 Task: Look for Airbnb properties in ShchÃÂ«kino, Russia from 21th December, 2023 to 25th December, 2023 for 2 adults. Place can be private room with 1  bedroom having 2 beds and 1 bathroom. Property type can be hotel.
Action: Mouse moved to (410, 109)
Screenshot: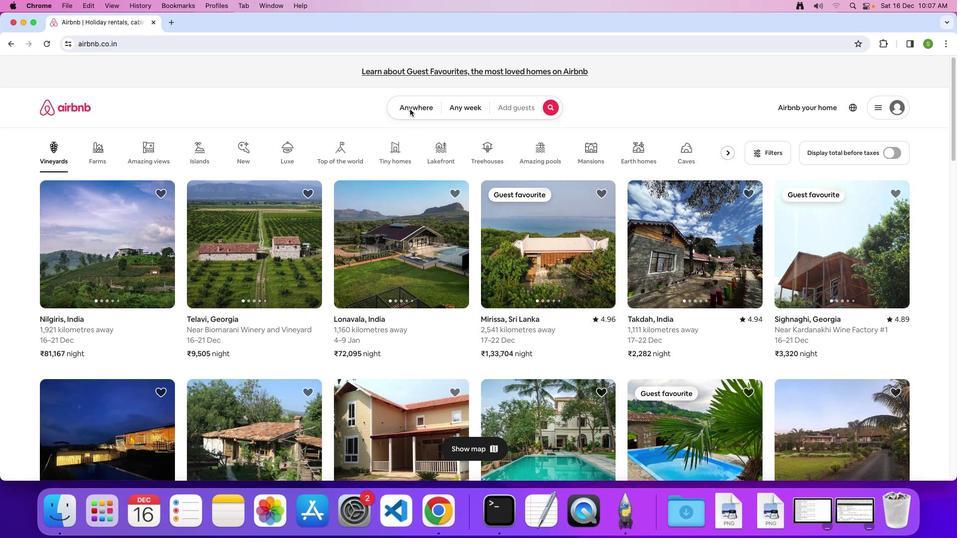 
Action: Mouse pressed left at (410, 109)
Screenshot: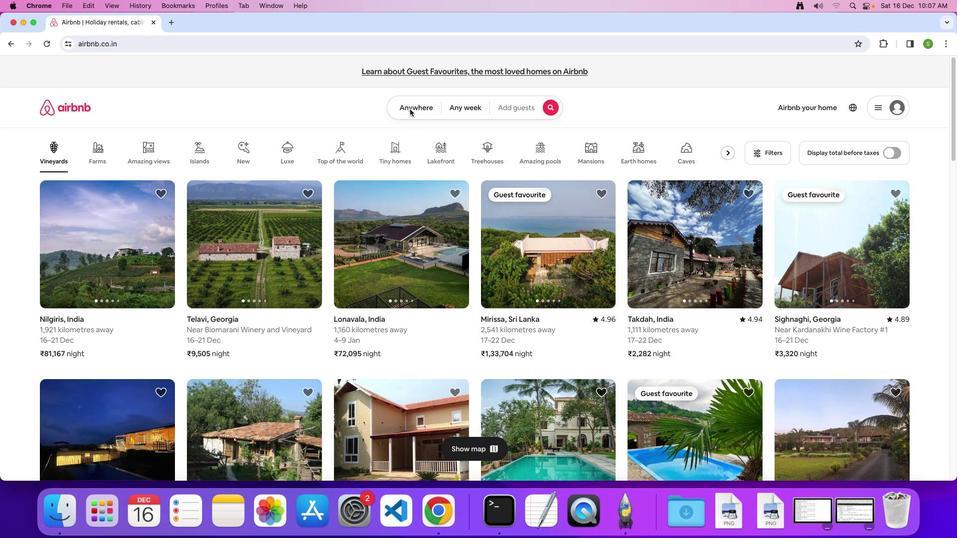 
Action: Mouse moved to (410, 108)
Screenshot: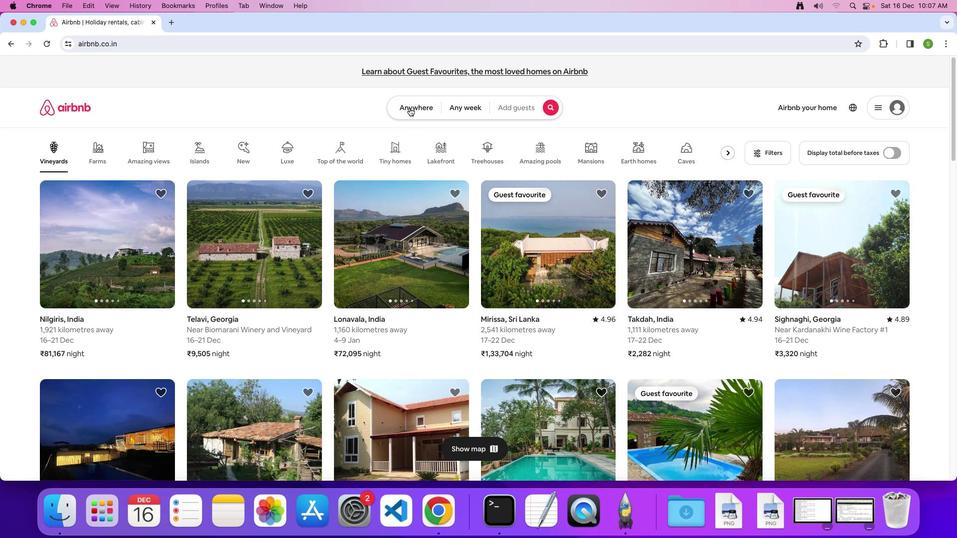 
Action: Mouse pressed left at (410, 108)
Screenshot: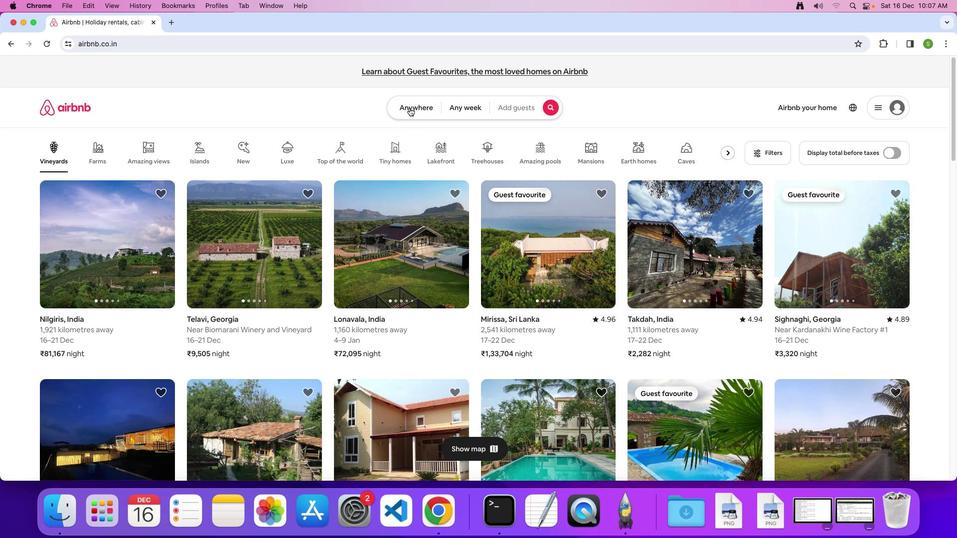 
Action: Mouse moved to (362, 136)
Screenshot: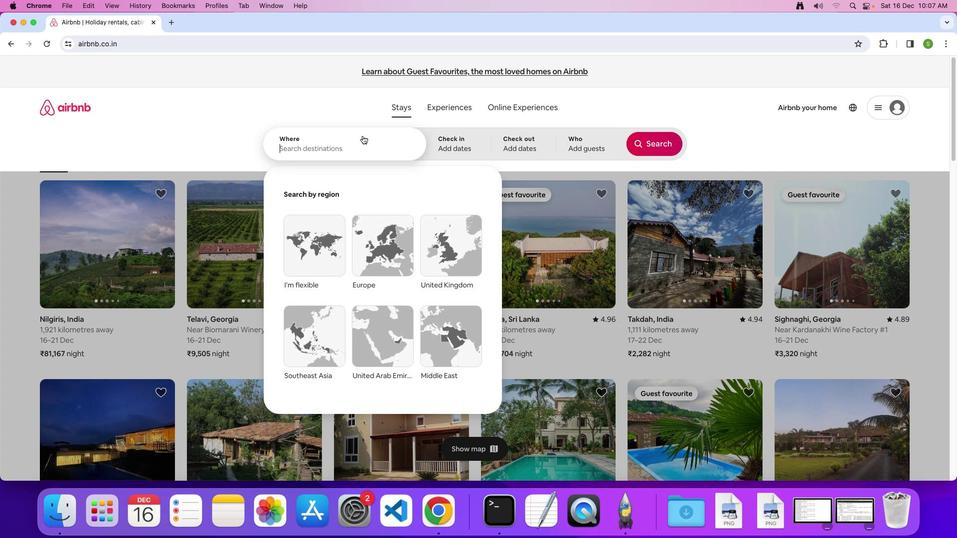 
Action: Mouse pressed left at (362, 136)
Screenshot: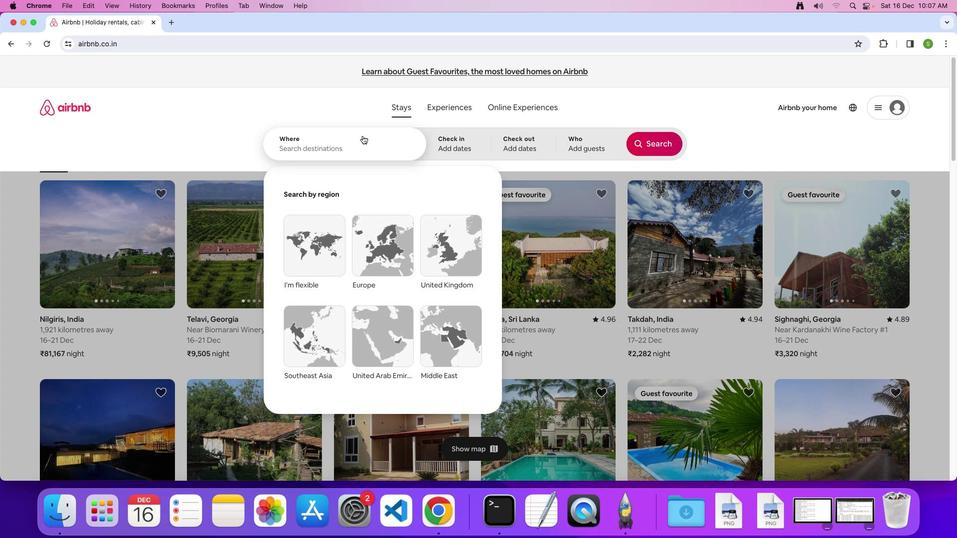 
Action: Key pressed 'S'Key.caps_lock'h''c''h'Key.shift'A'Key.shift_r'<''<'Key.shift'k''i''n''o'','Key.spaceKey.shift'R''u''s''i''i'Key.backspaceKey.backspace's''i''a'Key.enter
Screenshot: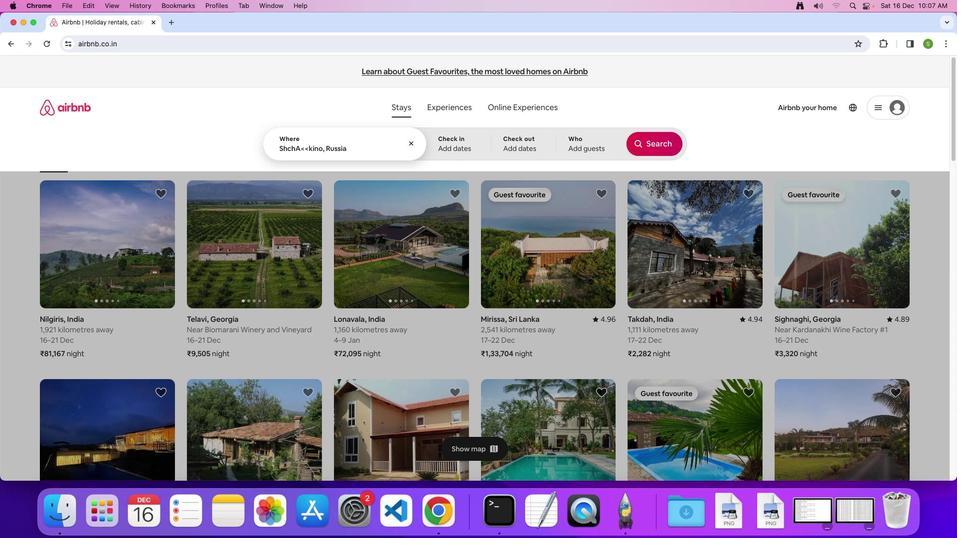 
Action: Mouse moved to (394, 340)
Screenshot: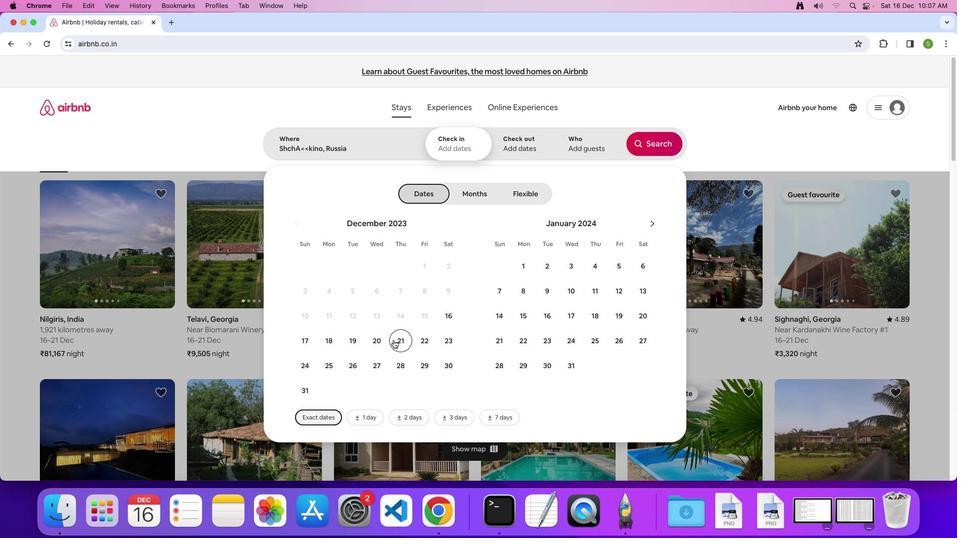 
Action: Mouse pressed left at (394, 340)
Screenshot: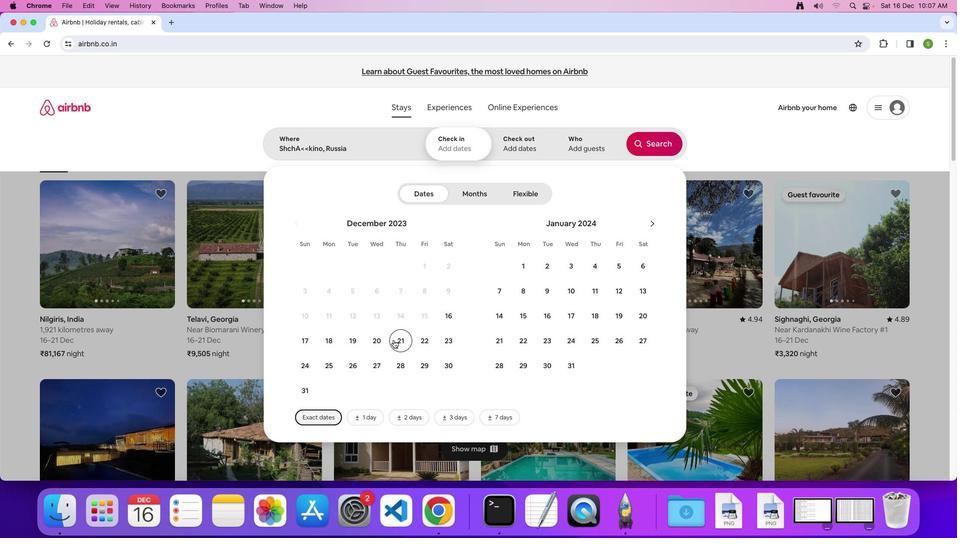 
Action: Mouse moved to (329, 364)
Screenshot: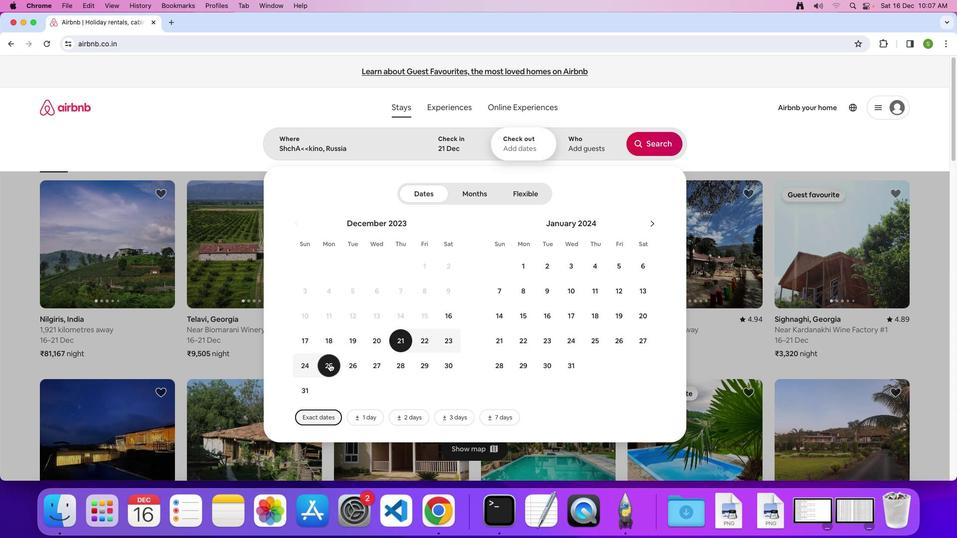 
Action: Mouse pressed left at (329, 364)
Screenshot: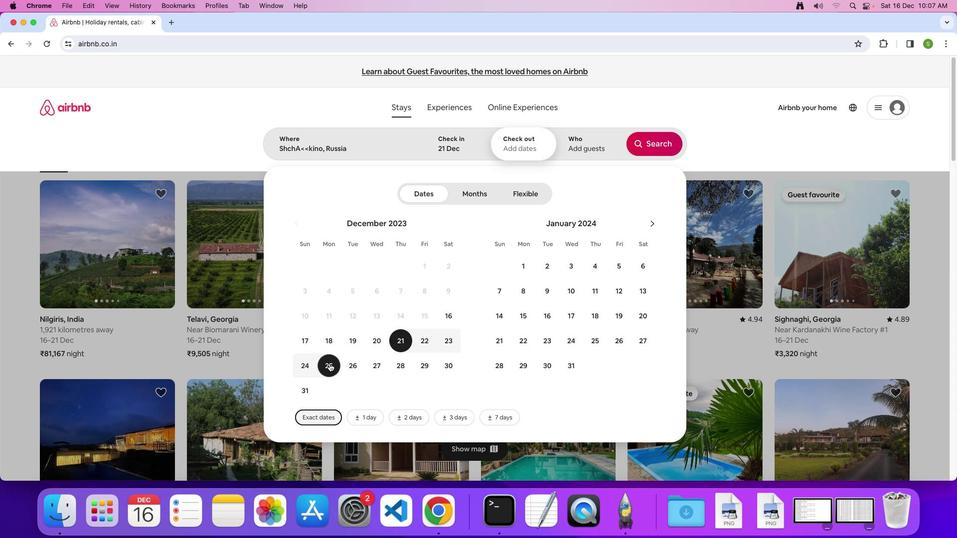 
Action: Mouse moved to (590, 147)
Screenshot: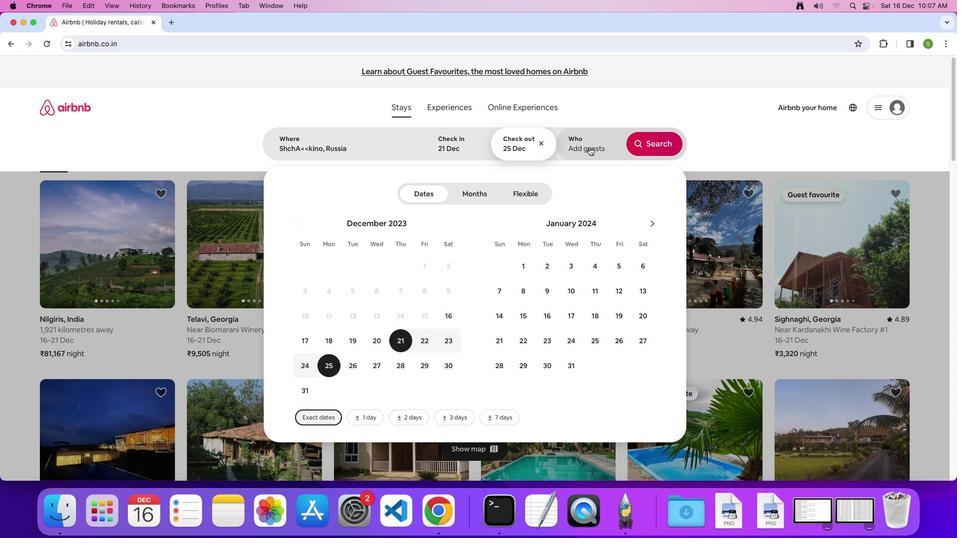 
Action: Mouse pressed left at (590, 147)
Screenshot: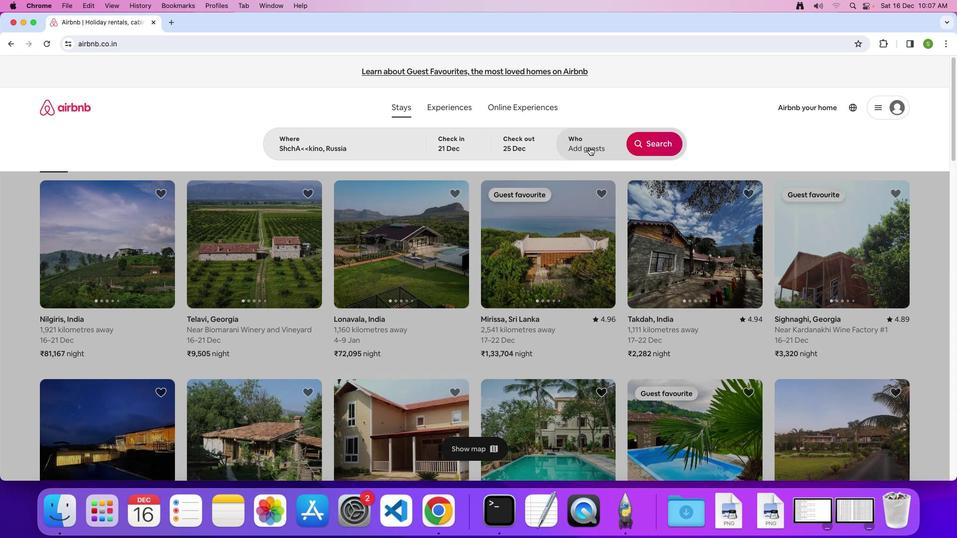 
Action: Mouse moved to (657, 193)
Screenshot: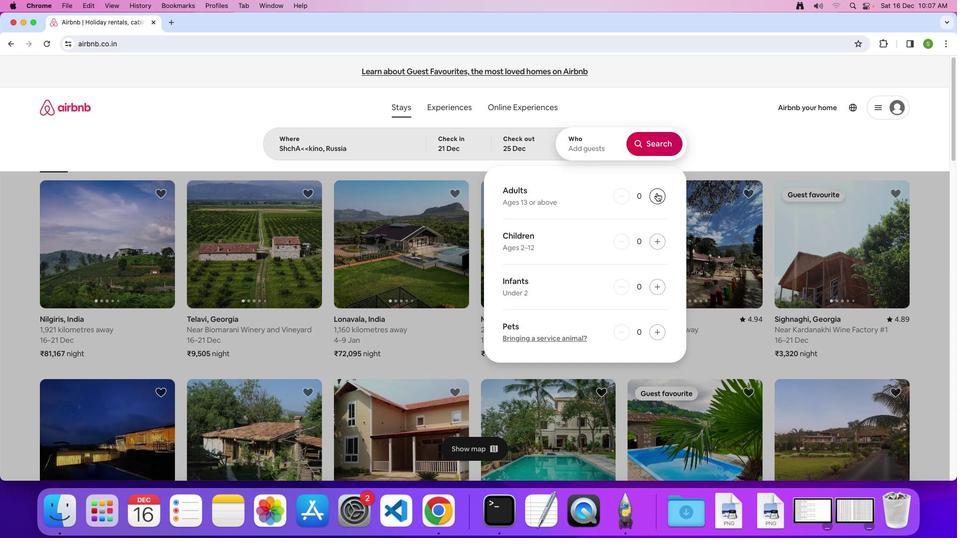 
Action: Mouse pressed left at (657, 193)
Screenshot: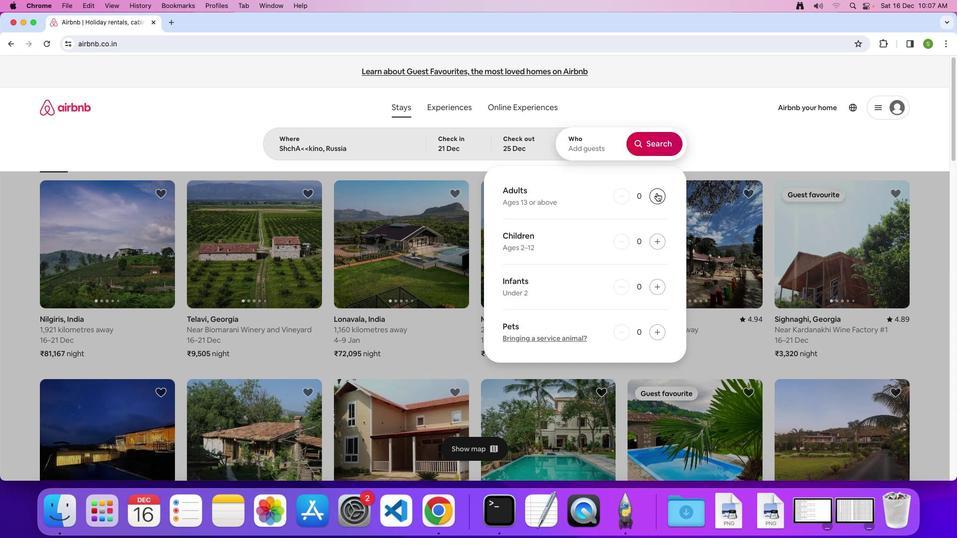 
Action: Mouse pressed left at (657, 193)
Screenshot: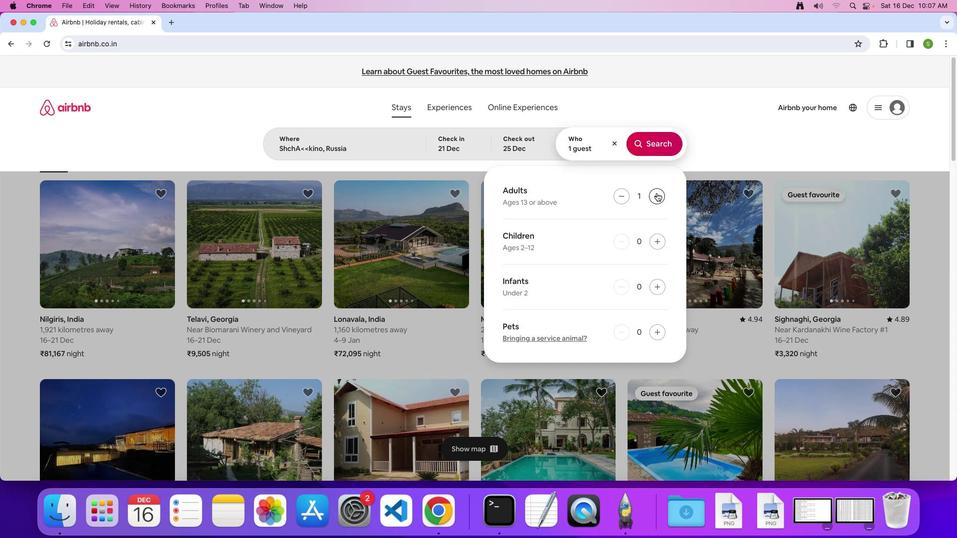 
Action: Mouse moved to (658, 142)
Screenshot: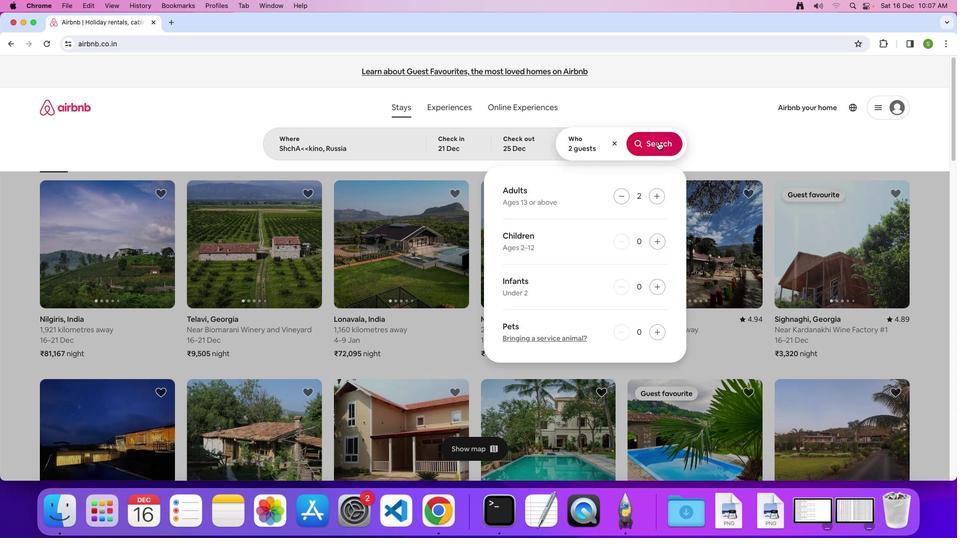 
Action: Mouse pressed left at (658, 142)
Screenshot: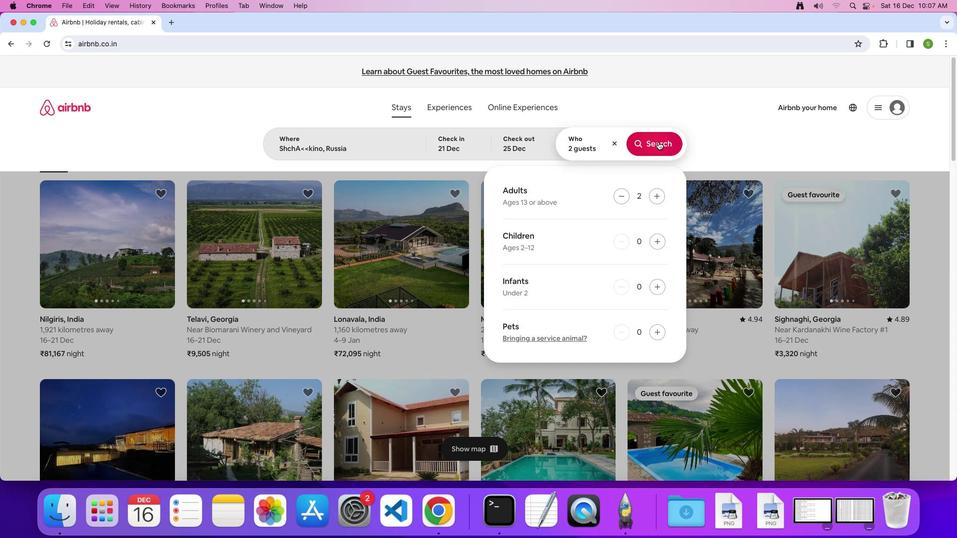 
Action: Mouse moved to (792, 113)
Screenshot: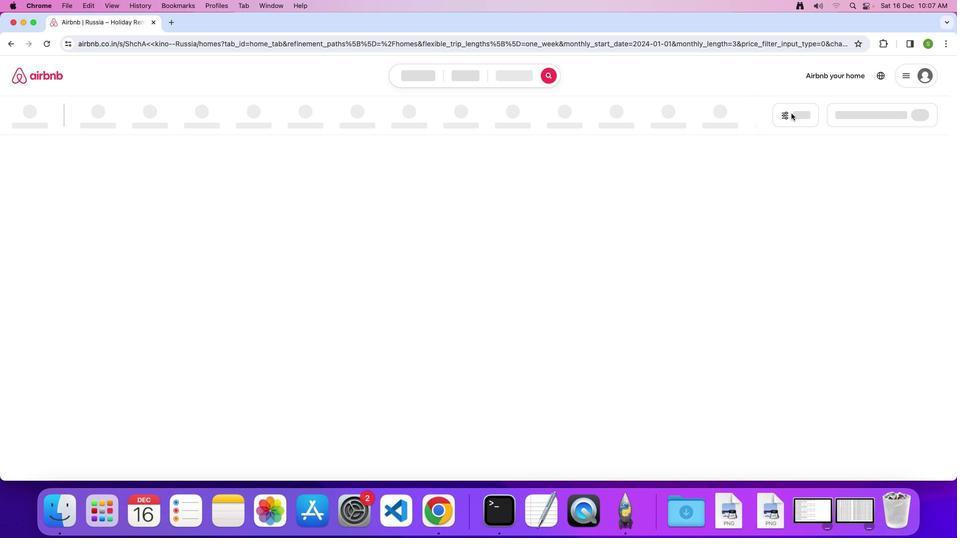 
Action: Mouse pressed left at (792, 113)
Screenshot: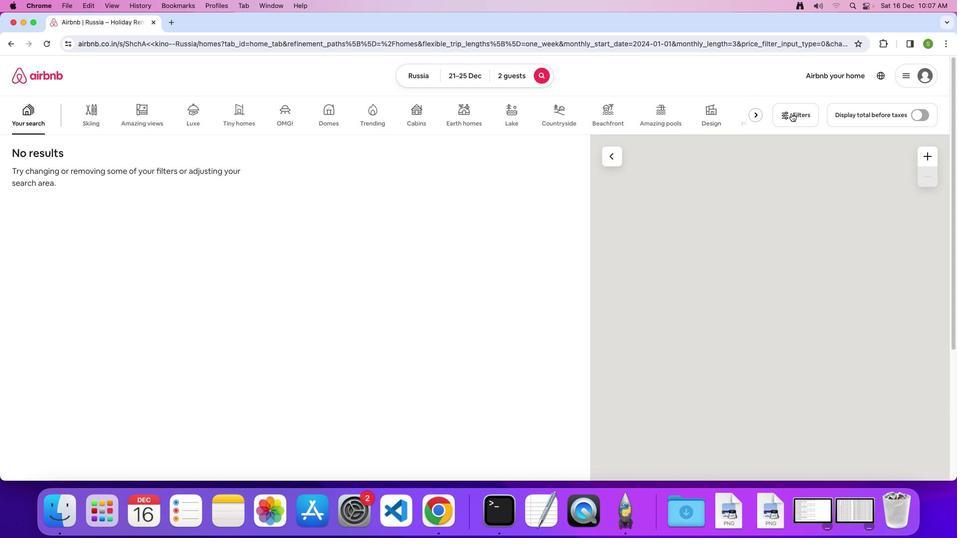 
Action: Mouse moved to (480, 318)
Screenshot: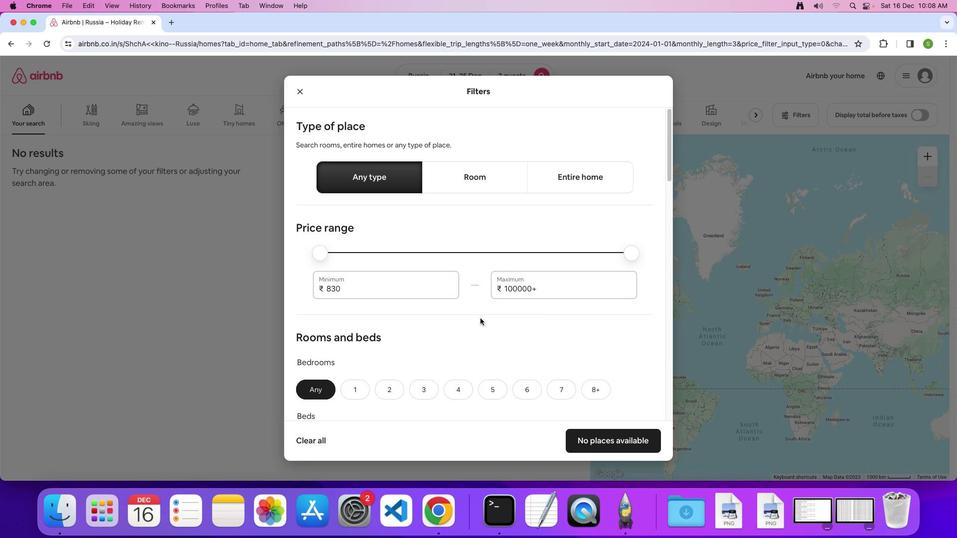 
Action: Mouse scrolled (480, 318) with delta (0, 0)
Screenshot: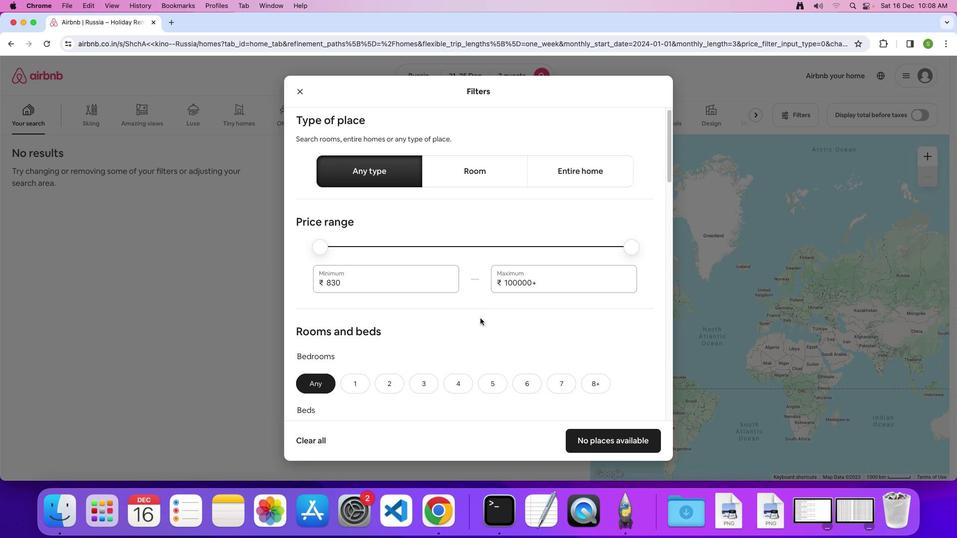 
Action: Mouse scrolled (480, 318) with delta (0, 0)
Screenshot: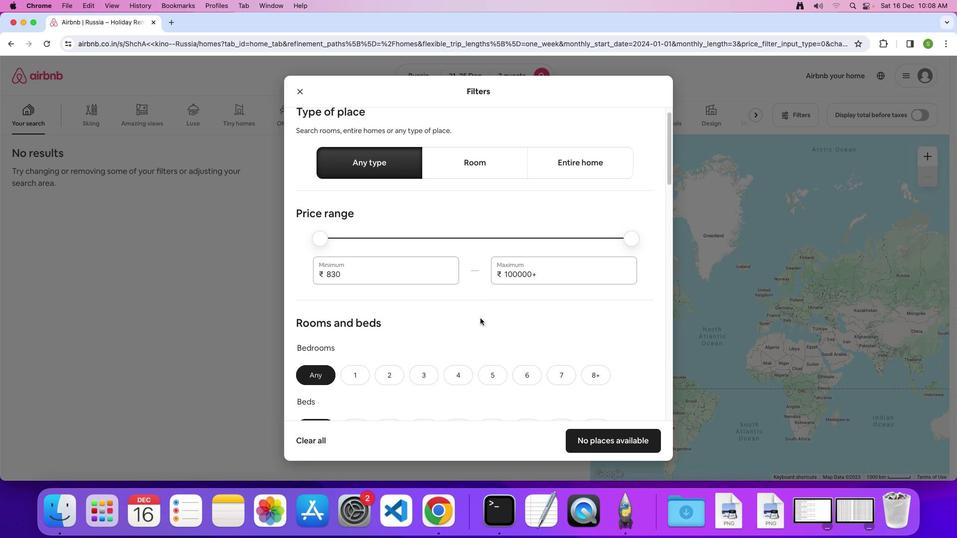 
Action: Mouse scrolled (480, 318) with delta (0, -1)
Screenshot: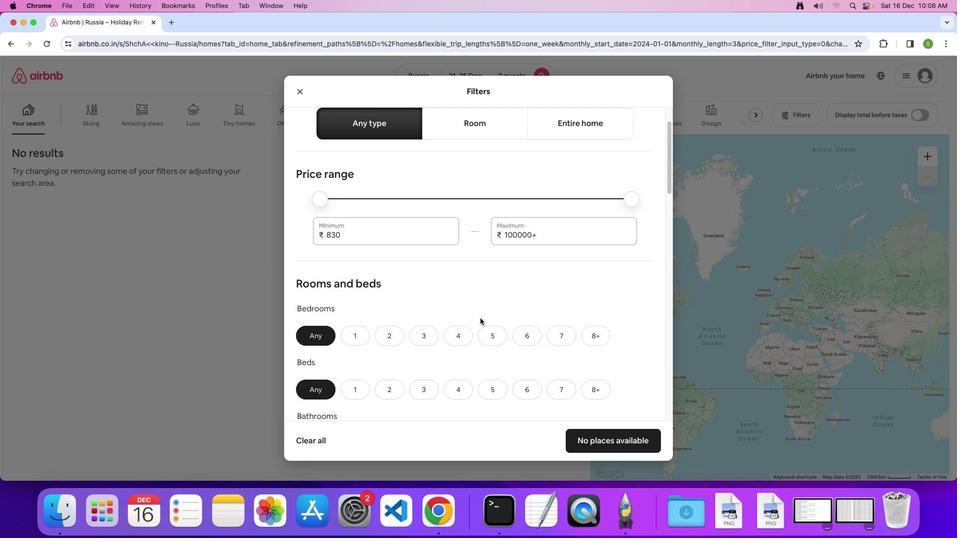 
Action: Mouse scrolled (480, 318) with delta (0, 0)
Screenshot: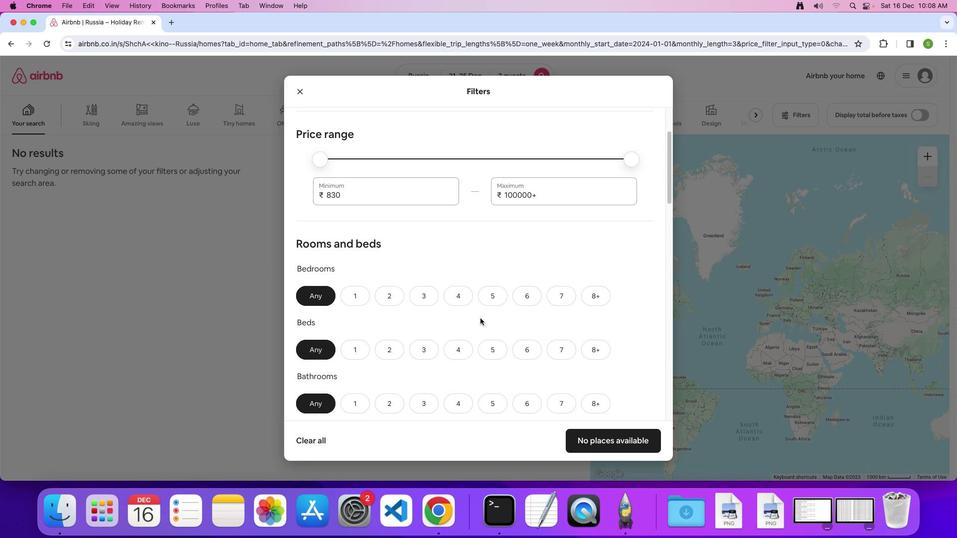 
Action: Mouse scrolled (480, 318) with delta (0, 0)
Screenshot: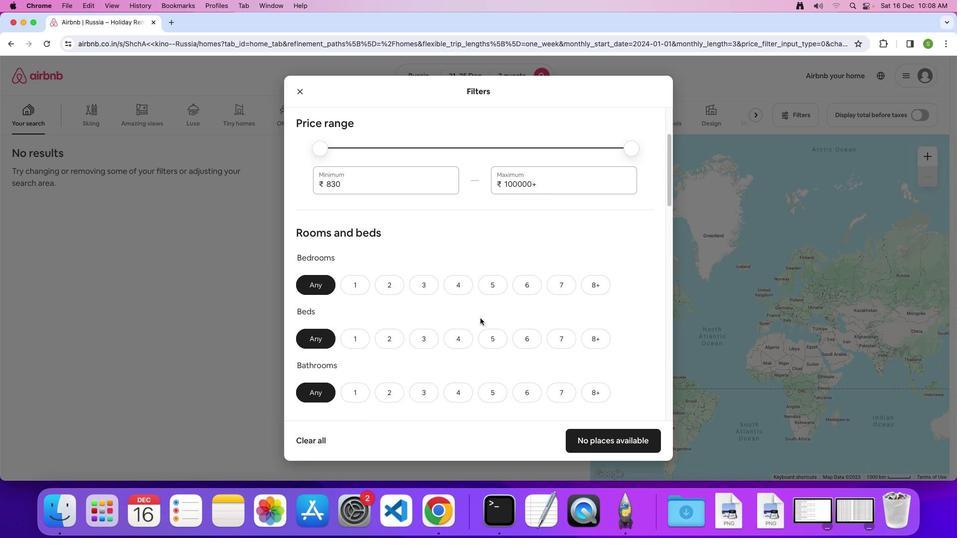 
Action: Mouse scrolled (480, 318) with delta (0, 0)
Screenshot: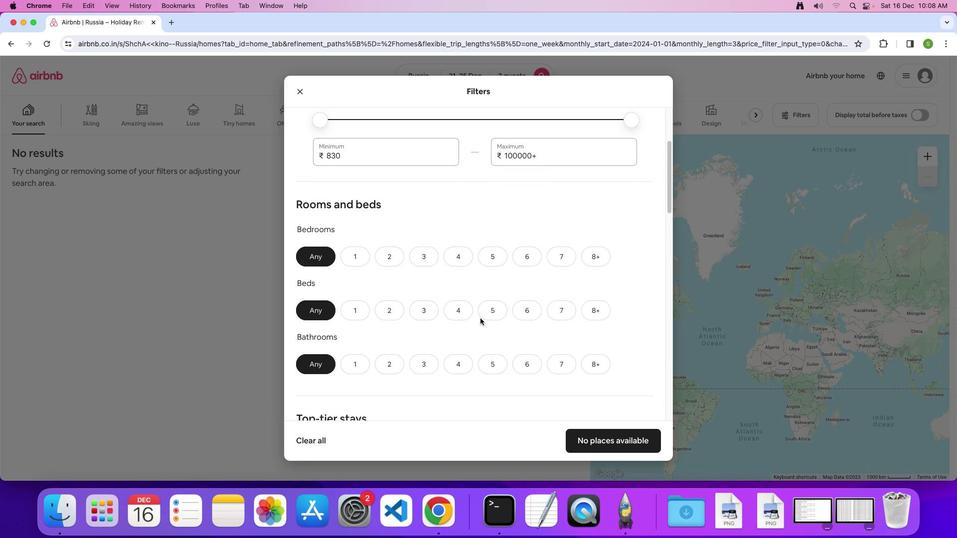 
Action: Mouse moved to (367, 237)
Screenshot: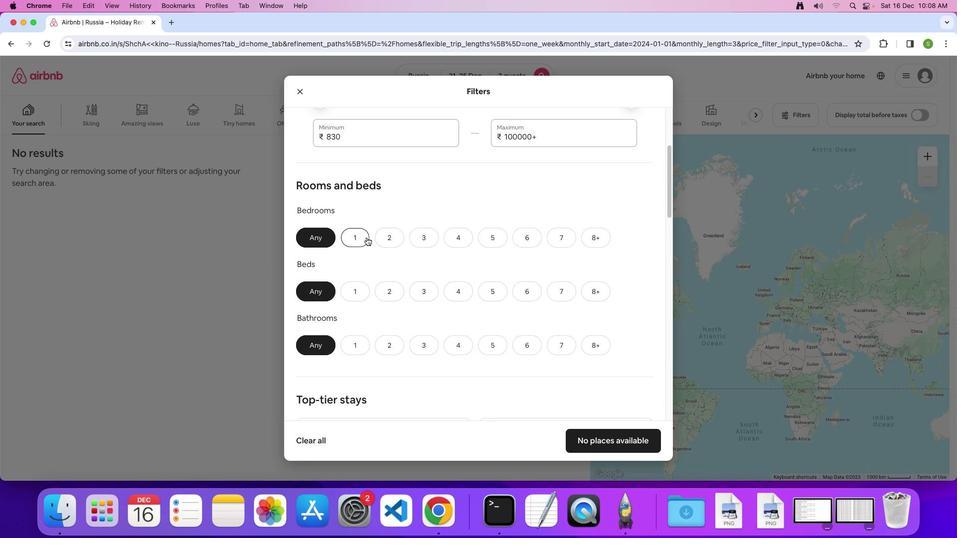 
Action: Mouse pressed left at (367, 237)
Screenshot: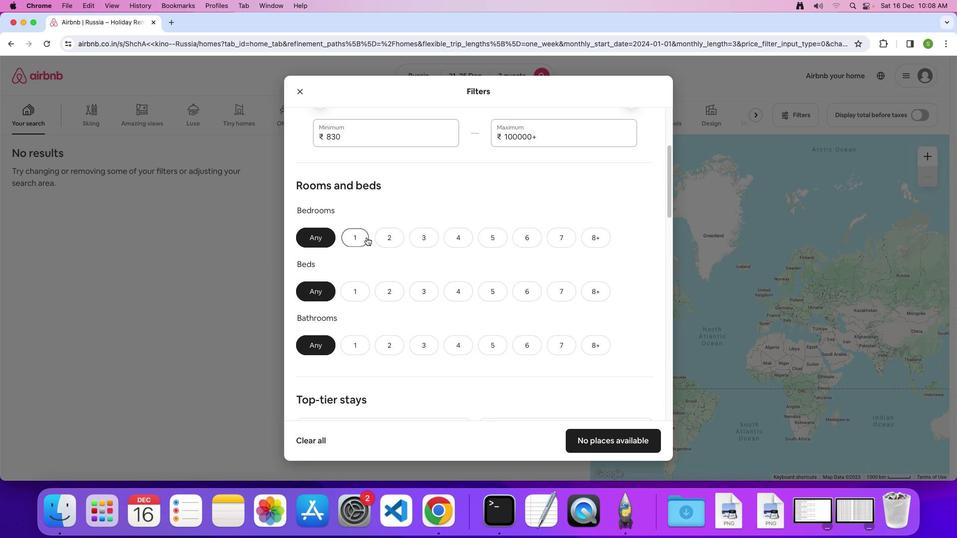 
Action: Mouse moved to (364, 293)
Screenshot: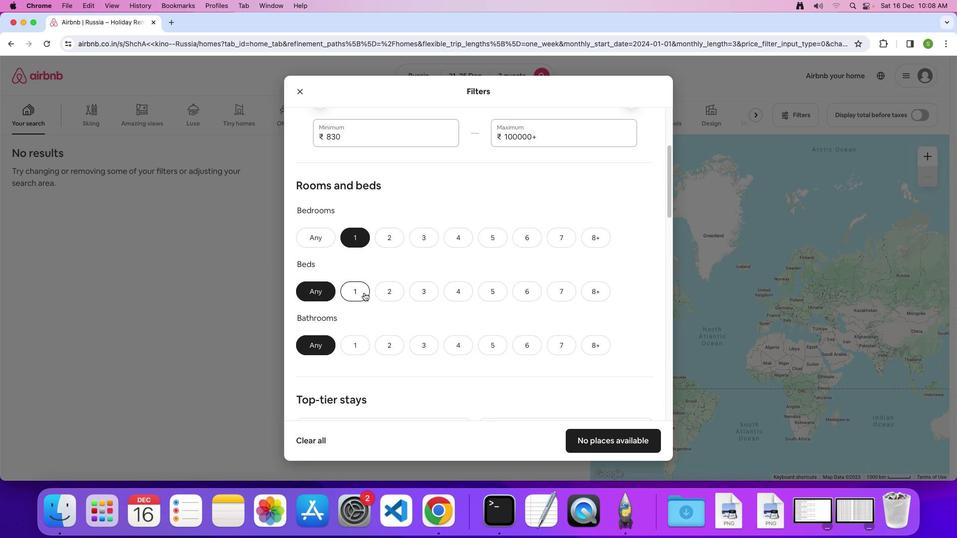 
Action: Mouse pressed left at (364, 293)
Screenshot: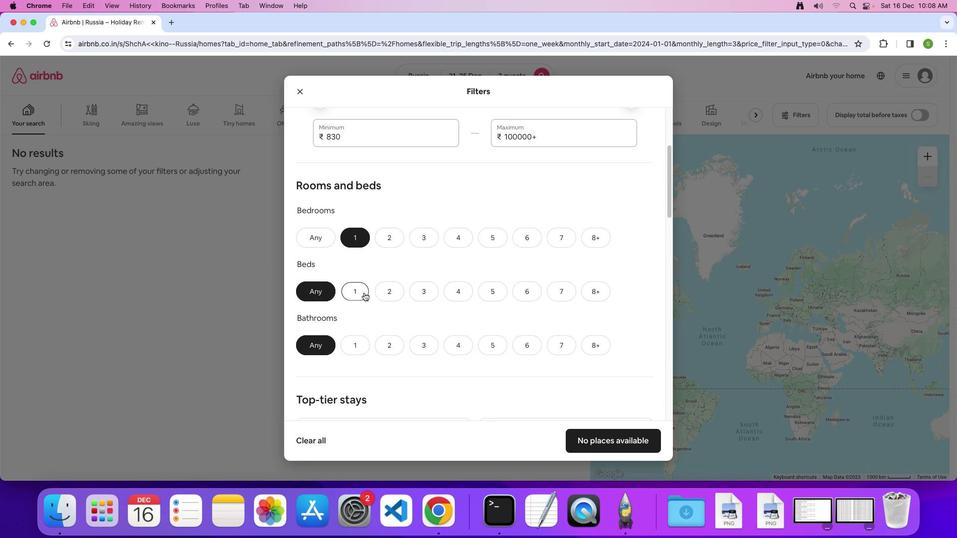 
Action: Mouse moved to (392, 289)
Screenshot: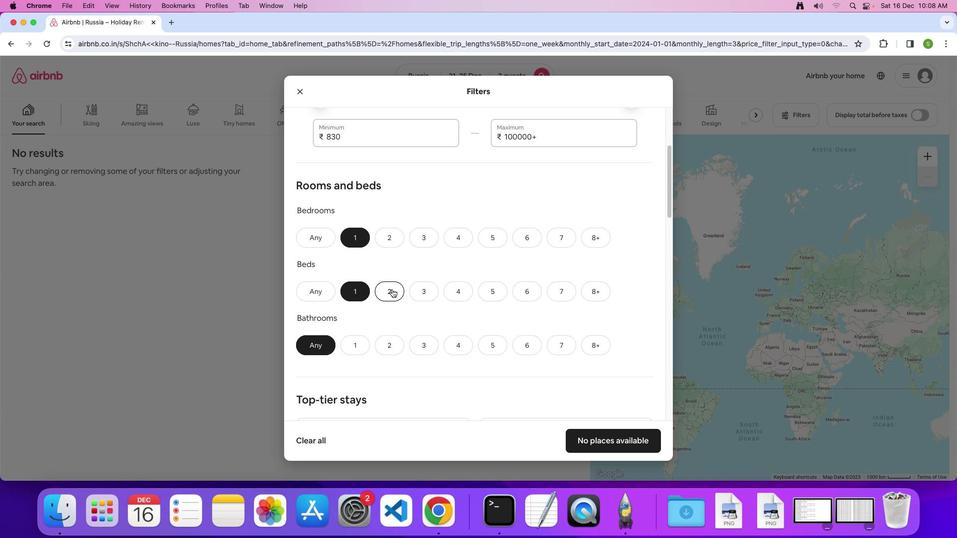 
Action: Mouse pressed left at (392, 289)
Screenshot: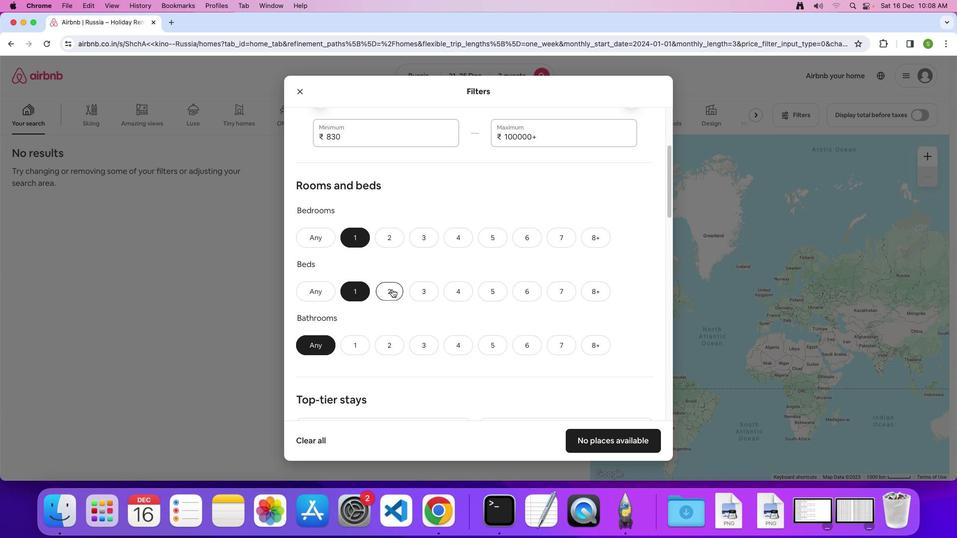 
Action: Mouse moved to (346, 350)
Screenshot: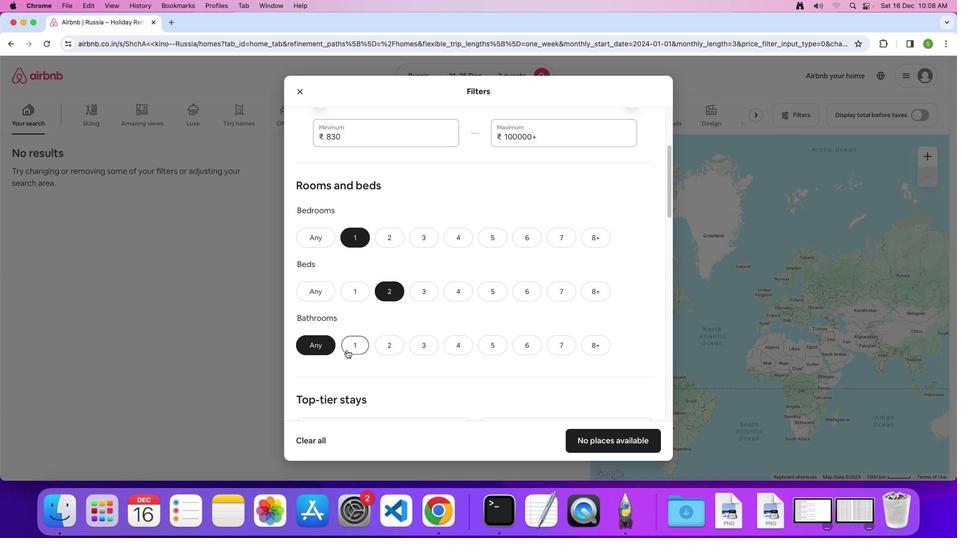 
Action: Mouse pressed left at (346, 350)
Screenshot: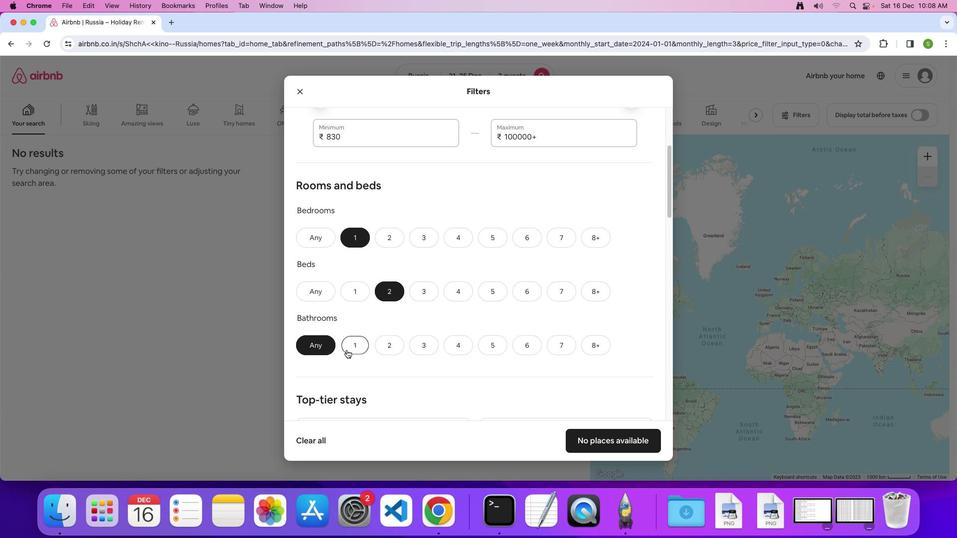 
Action: Mouse moved to (448, 301)
Screenshot: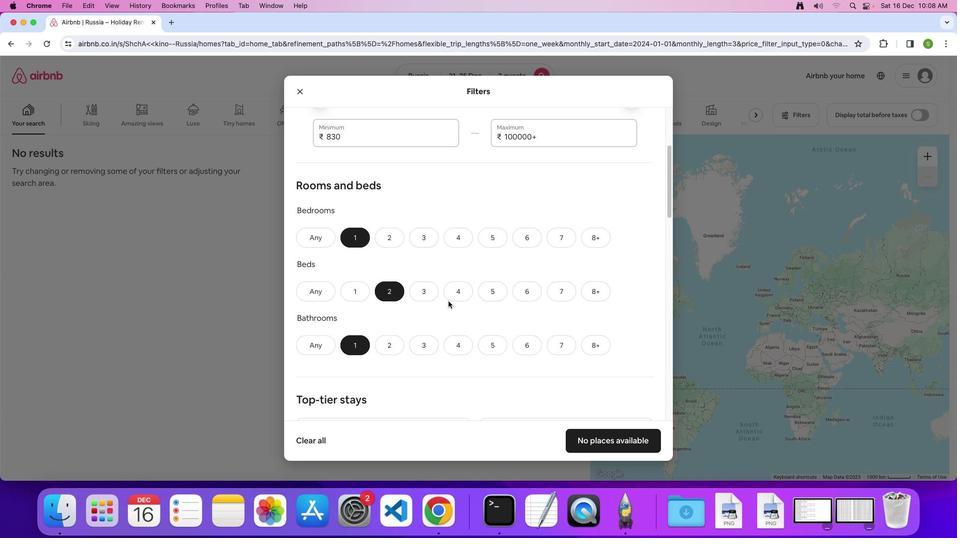 
Action: Mouse scrolled (448, 301) with delta (0, 0)
Screenshot: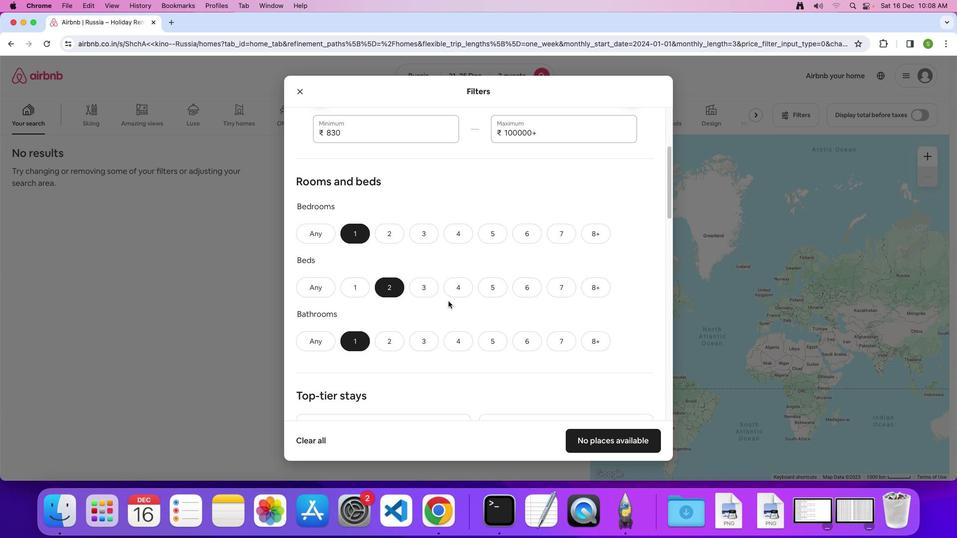 
Action: Mouse scrolled (448, 301) with delta (0, 0)
Screenshot: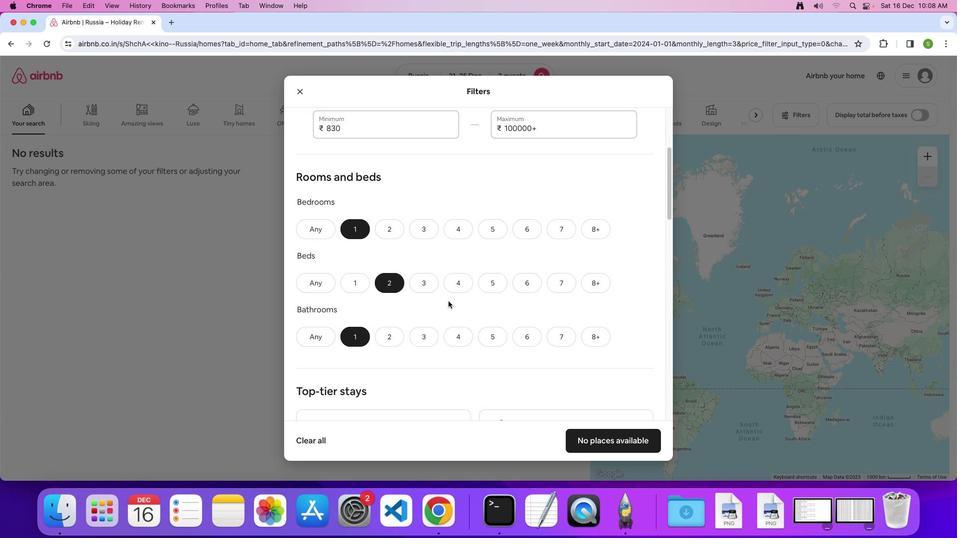 
Action: Mouse scrolled (448, 301) with delta (0, 0)
Screenshot: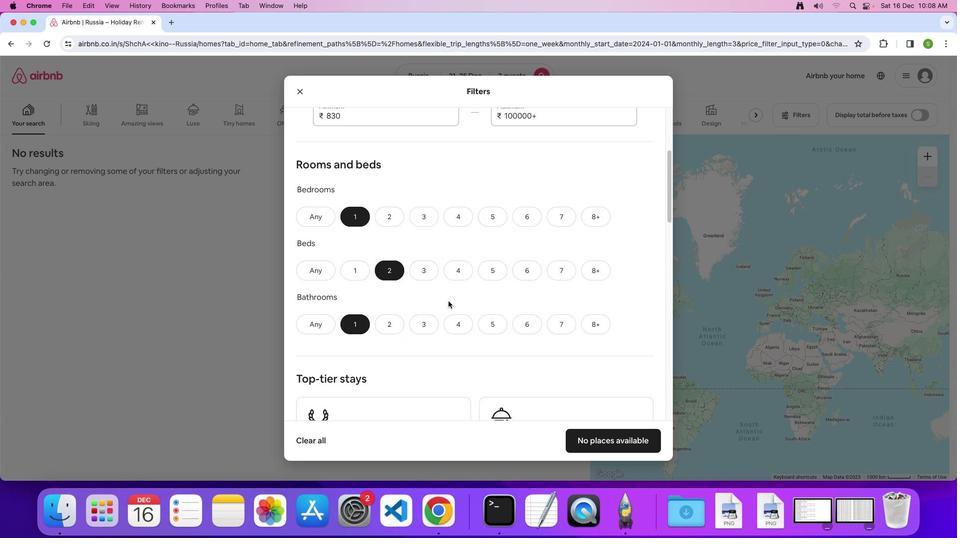 
Action: Mouse scrolled (448, 301) with delta (0, 0)
Screenshot: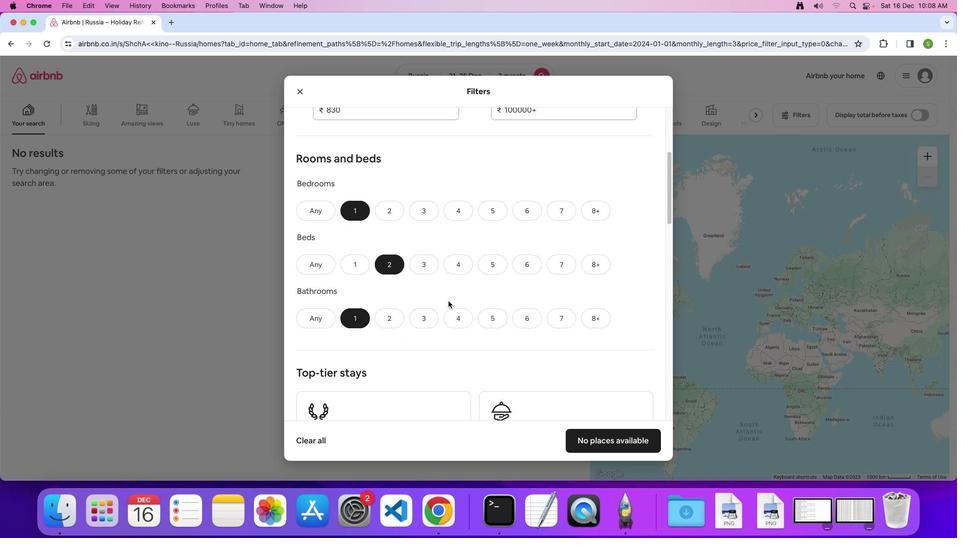 
Action: Mouse scrolled (448, 301) with delta (0, 0)
Screenshot: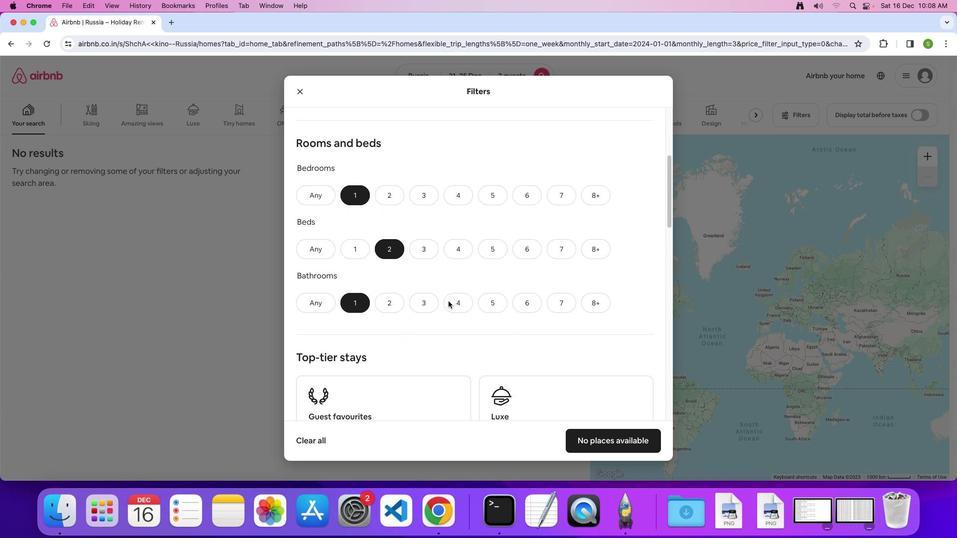 
Action: Mouse scrolled (448, 301) with delta (0, 0)
Screenshot: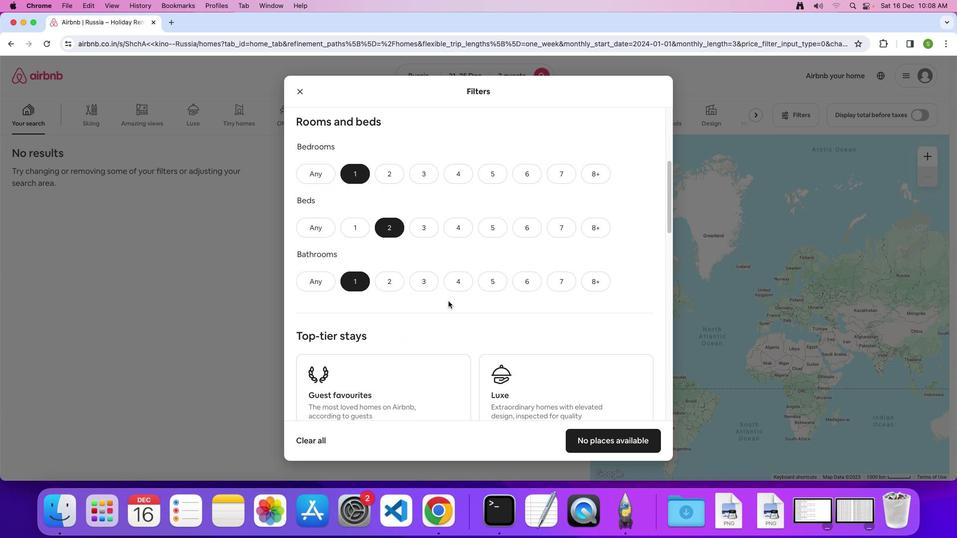 
Action: Mouse scrolled (448, 301) with delta (0, 0)
Screenshot: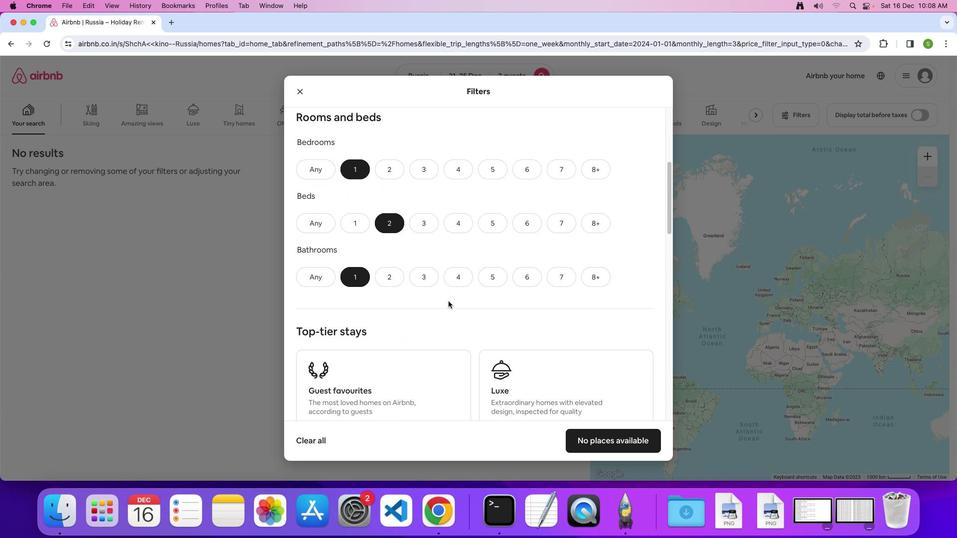 
Action: Mouse scrolled (448, 301) with delta (0, 0)
Screenshot: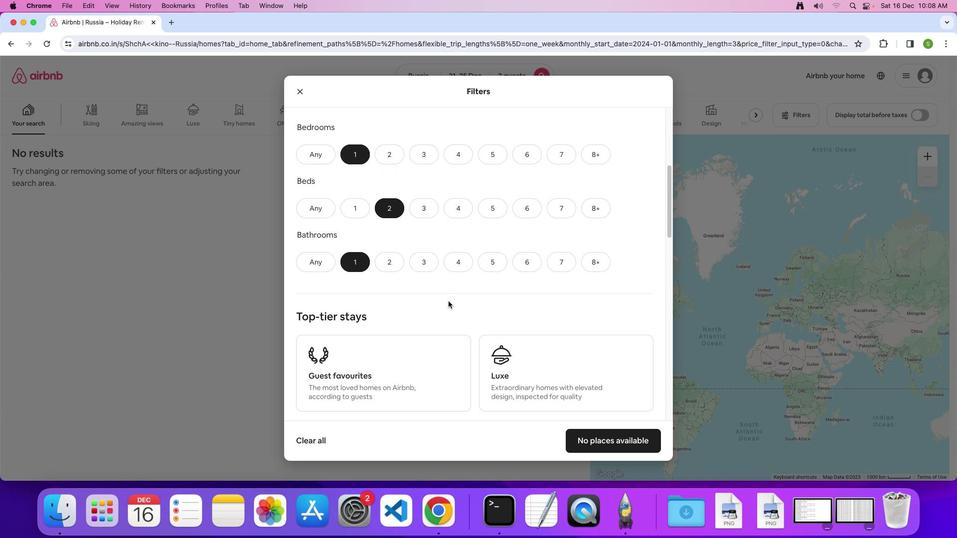 
Action: Mouse scrolled (448, 301) with delta (0, 0)
Screenshot: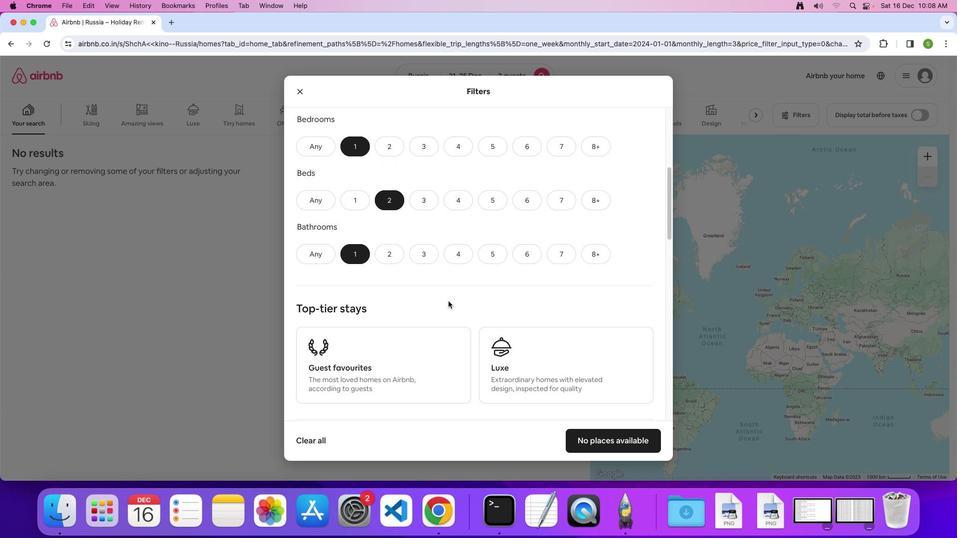 
Action: Mouse scrolled (448, 301) with delta (0, 0)
Screenshot: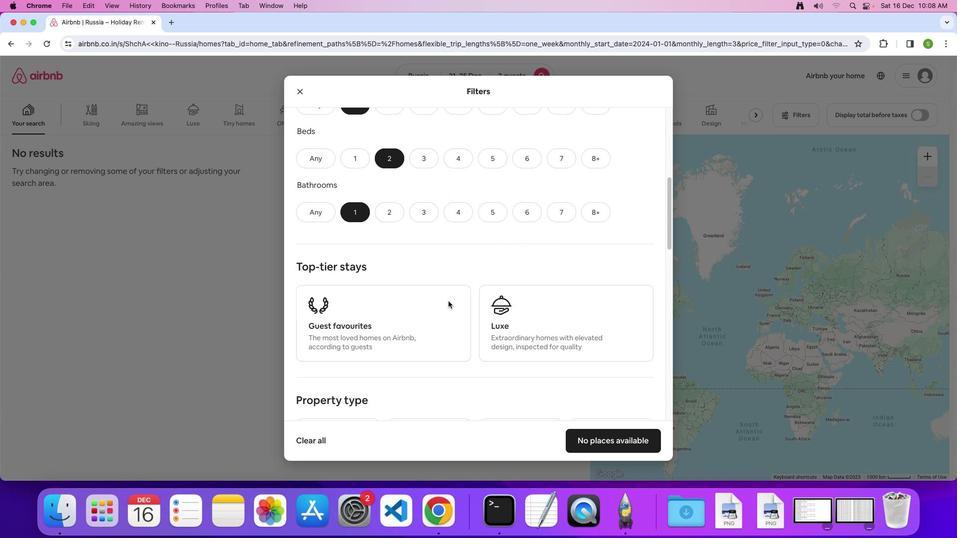 
Action: Mouse scrolled (448, 301) with delta (0, 0)
Screenshot: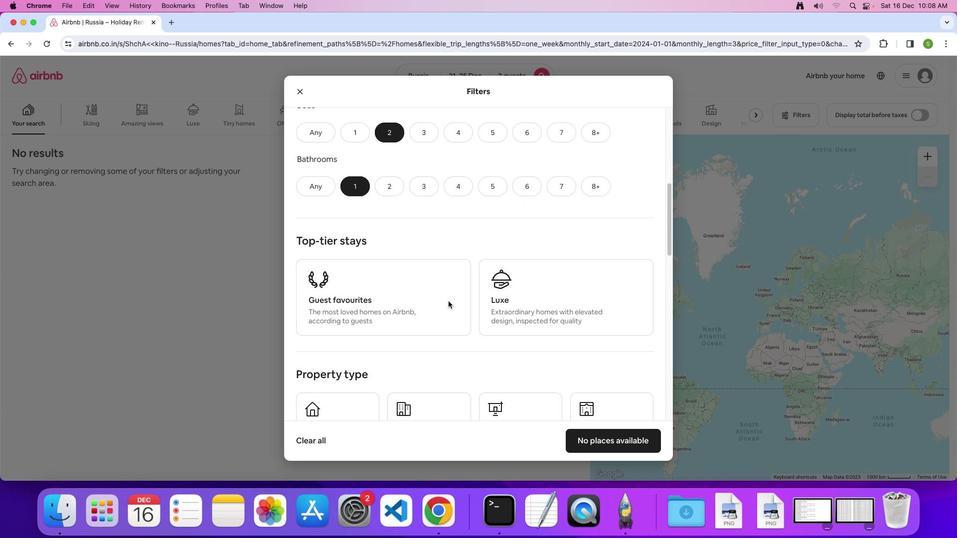 
Action: Mouse scrolled (448, 301) with delta (0, 0)
Screenshot: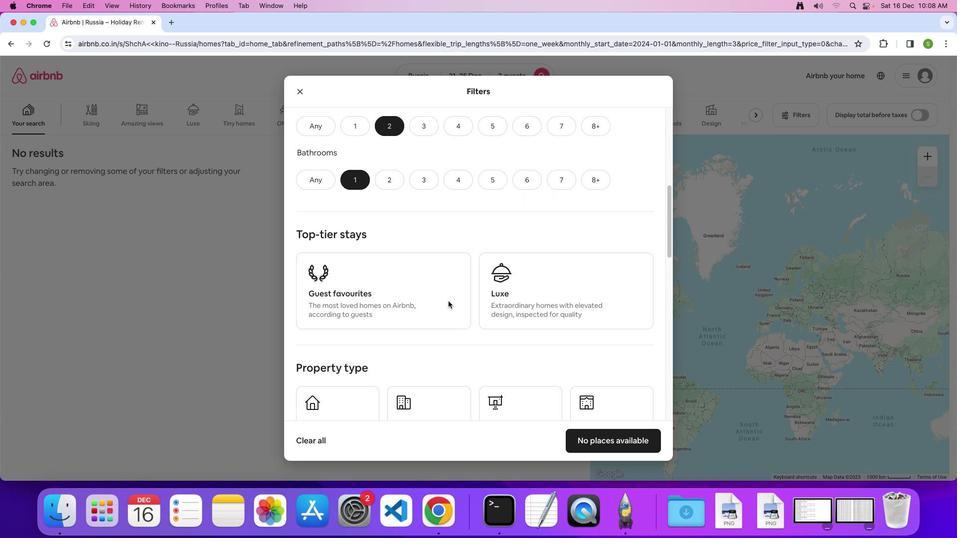 
Action: Mouse scrolled (448, 301) with delta (0, 0)
Screenshot: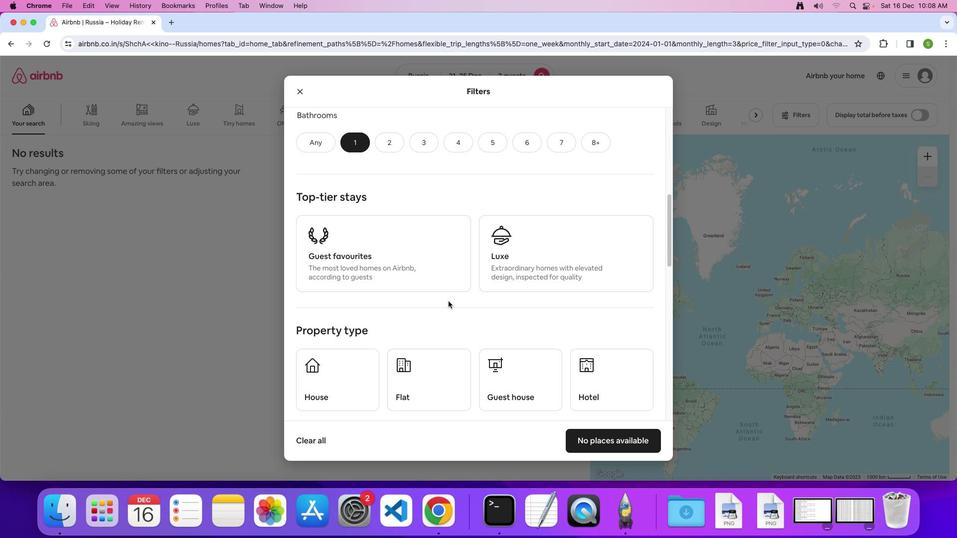 
Action: Mouse scrolled (448, 301) with delta (0, 0)
Screenshot: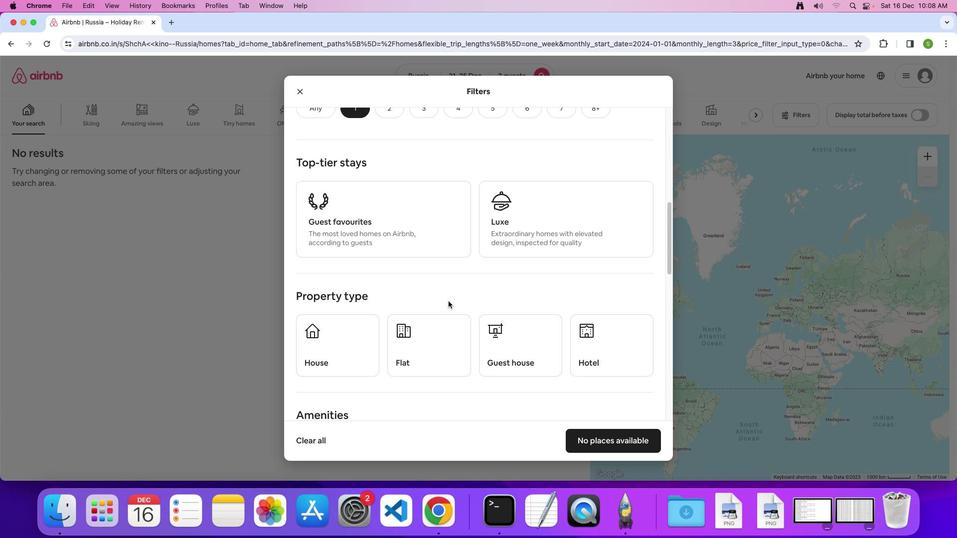 
Action: Mouse scrolled (448, 301) with delta (0, -1)
Screenshot: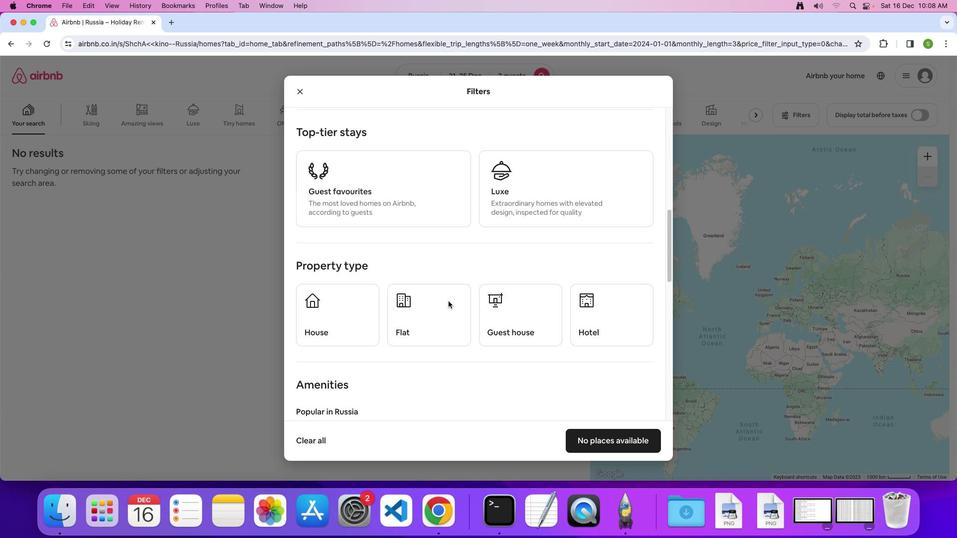 
Action: Mouse scrolled (448, 301) with delta (0, 0)
Screenshot: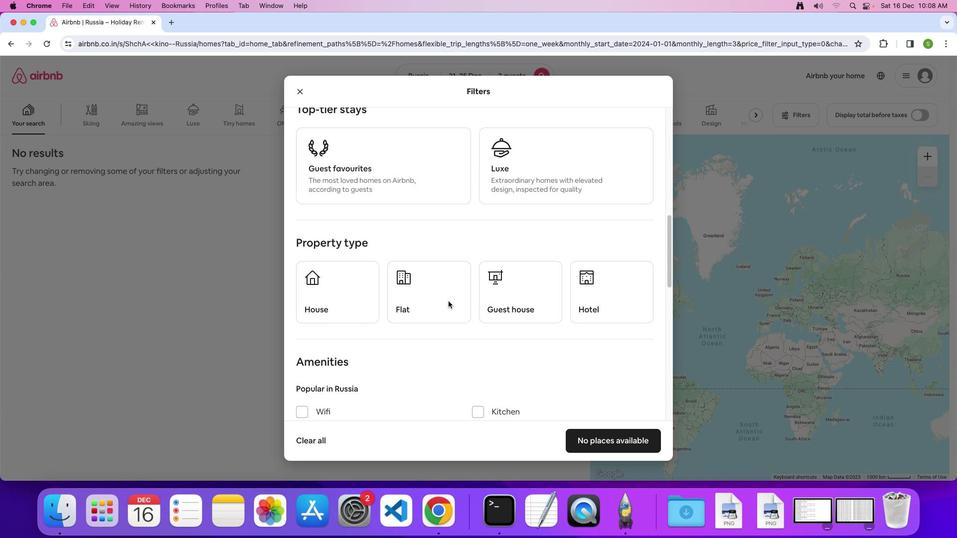 
Action: Mouse scrolled (448, 301) with delta (0, 0)
Screenshot: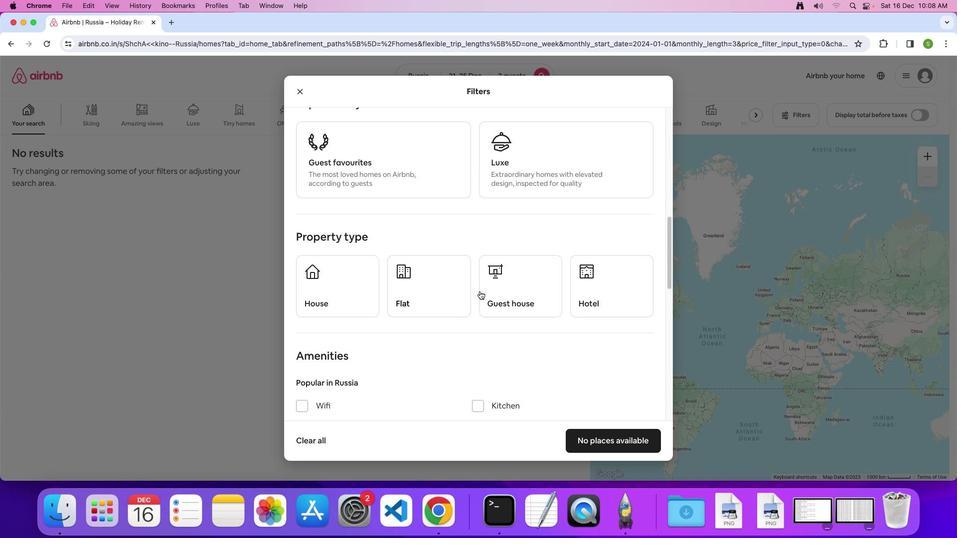 
Action: Mouse moved to (583, 274)
Screenshot: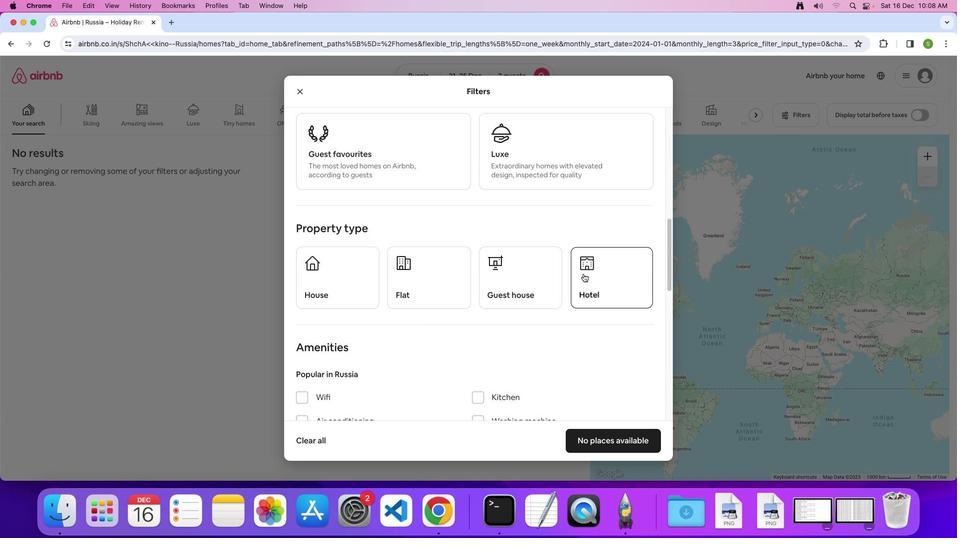 
Action: Mouse pressed left at (583, 274)
Screenshot: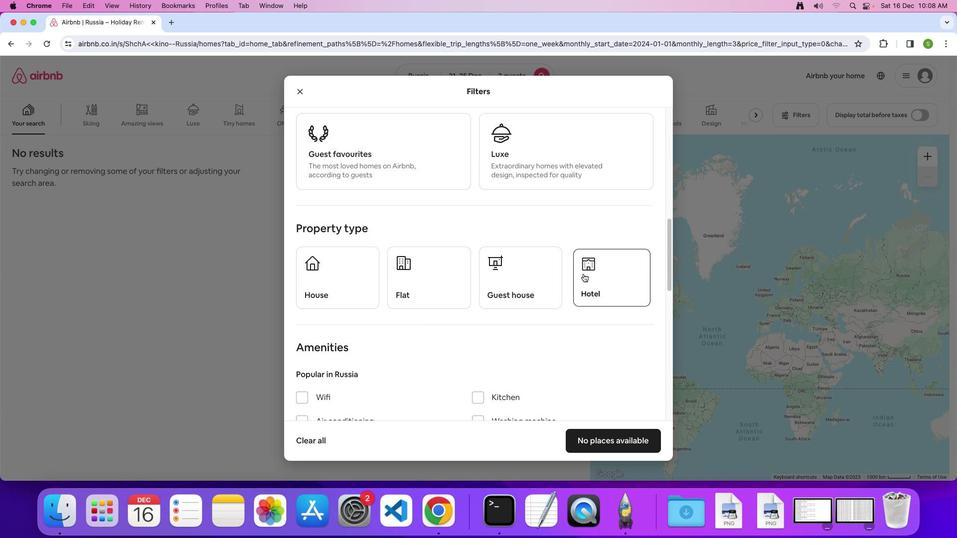 
Action: Mouse moved to (457, 314)
Screenshot: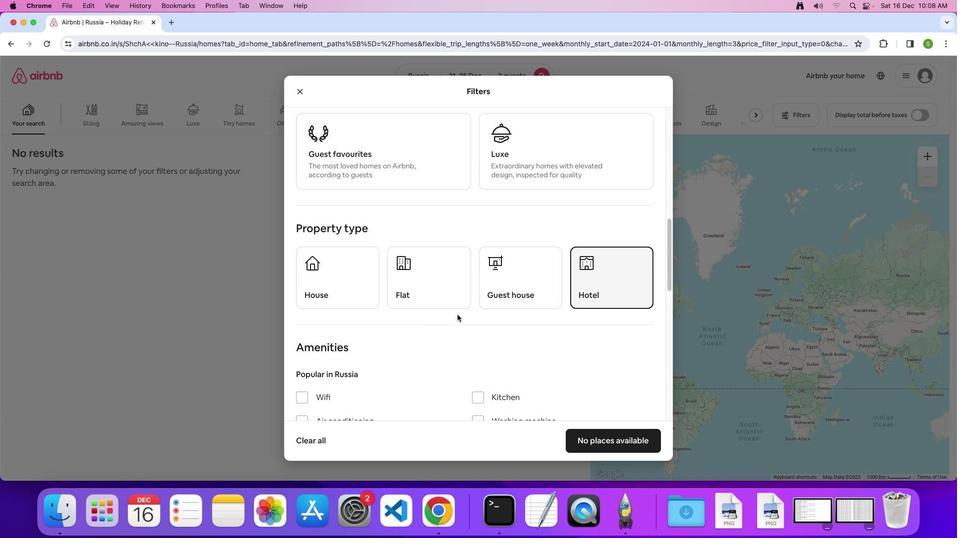 
Action: Mouse scrolled (457, 314) with delta (0, 0)
Screenshot: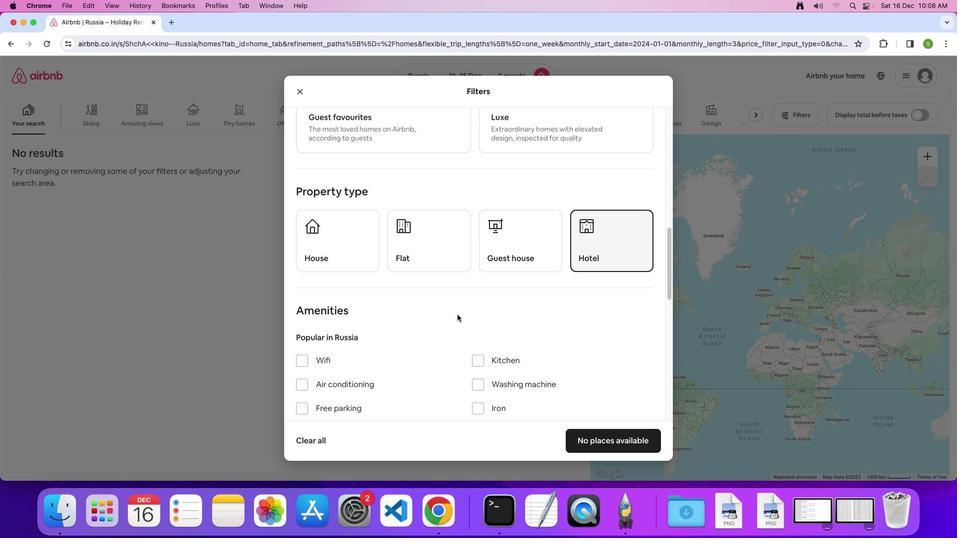
Action: Mouse scrolled (457, 314) with delta (0, 0)
Screenshot: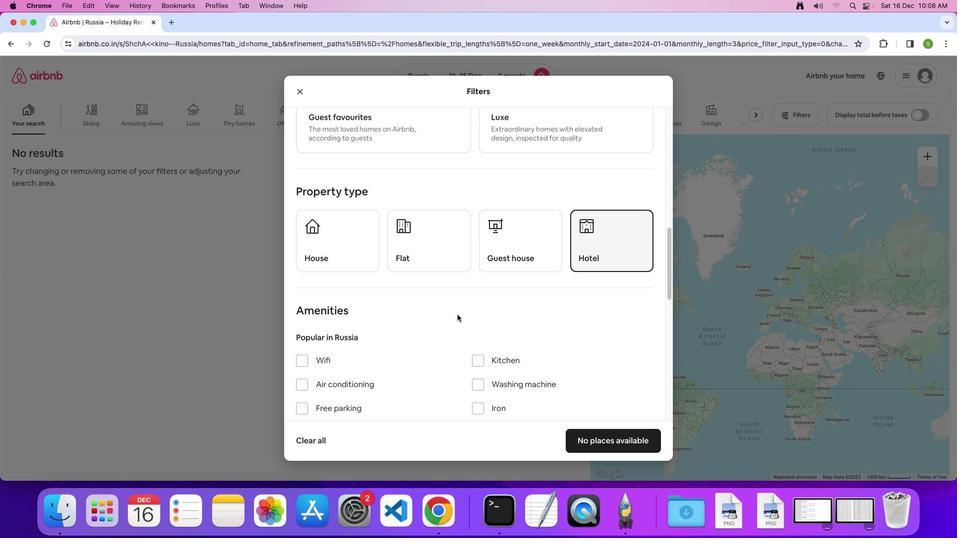 
Action: Mouse scrolled (457, 314) with delta (0, -1)
Screenshot: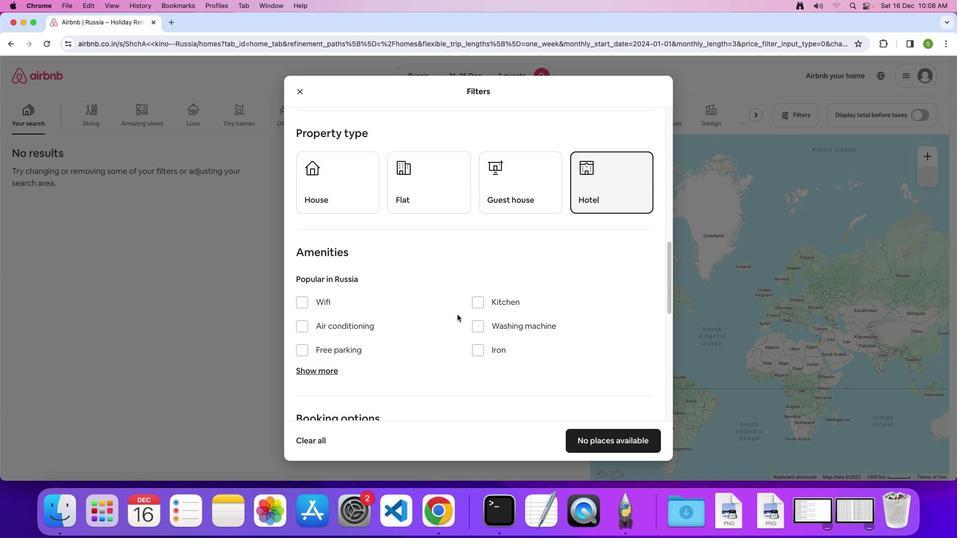 
Action: Mouse scrolled (457, 314) with delta (0, 0)
Screenshot: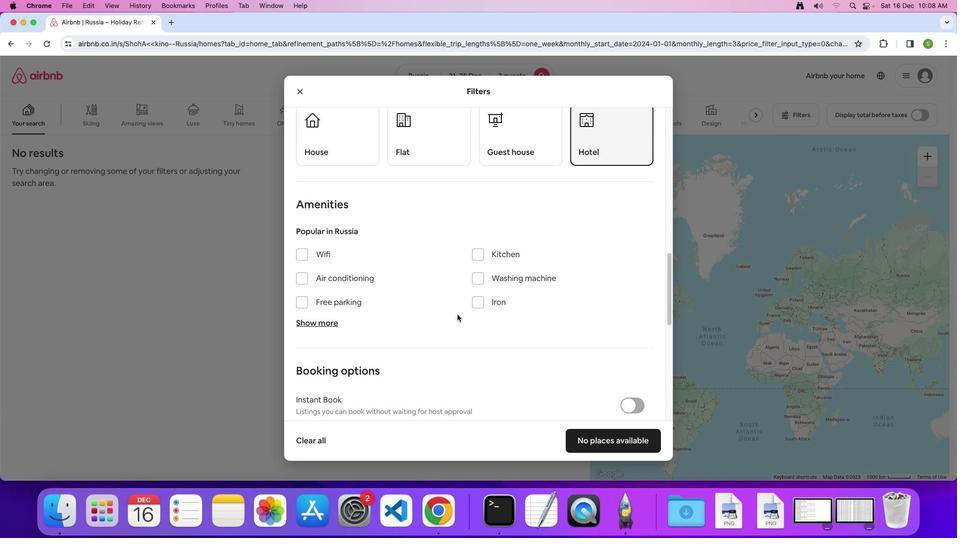 
Action: Mouse scrolled (457, 314) with delta (0, 0)
Screenshot: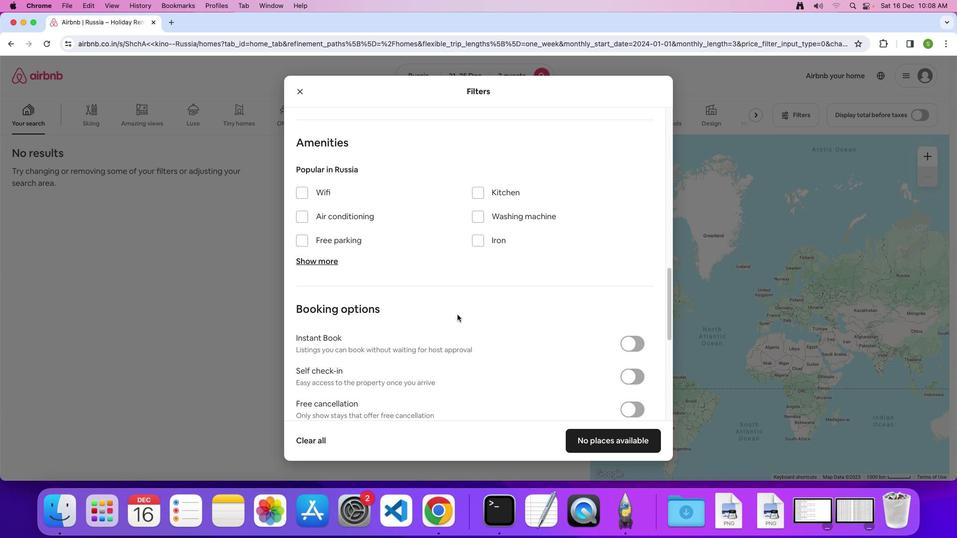 
Action: Mouse scrolled (457, 314) with delta (0, -1)
Screenshot: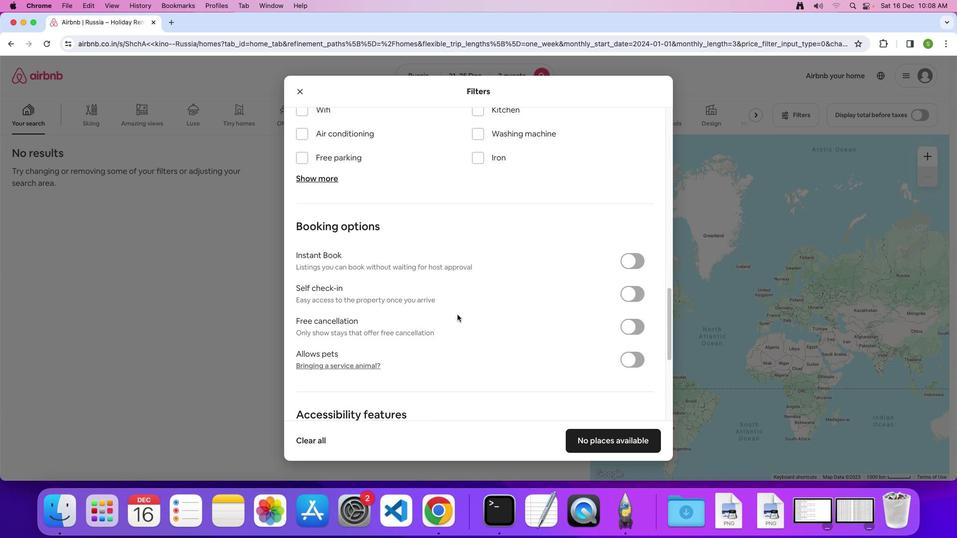 
Action: Mouse scrolled (457, 314) with delta (0, -2)
Screenshot: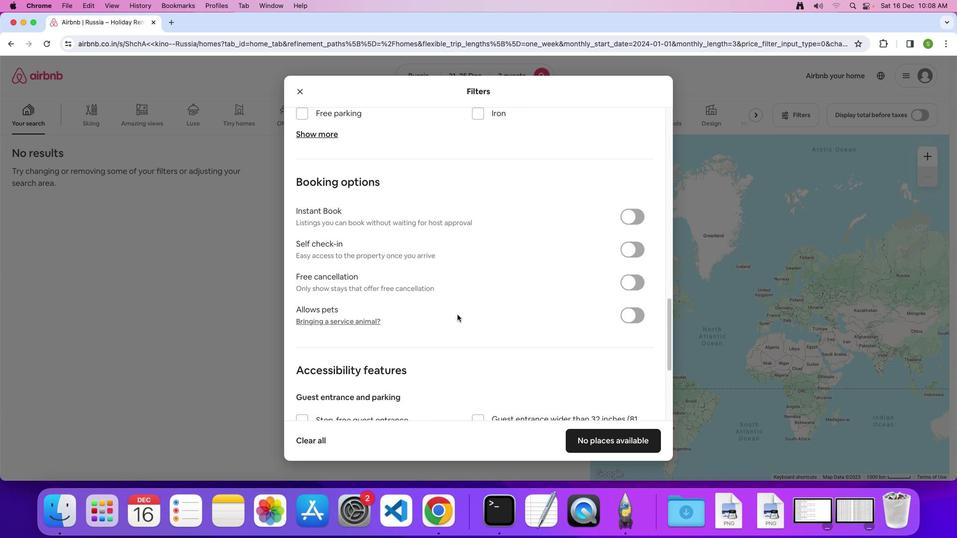 
Action: Mouse scrolled (457, 314) with delta (0, 0)
Screenshot: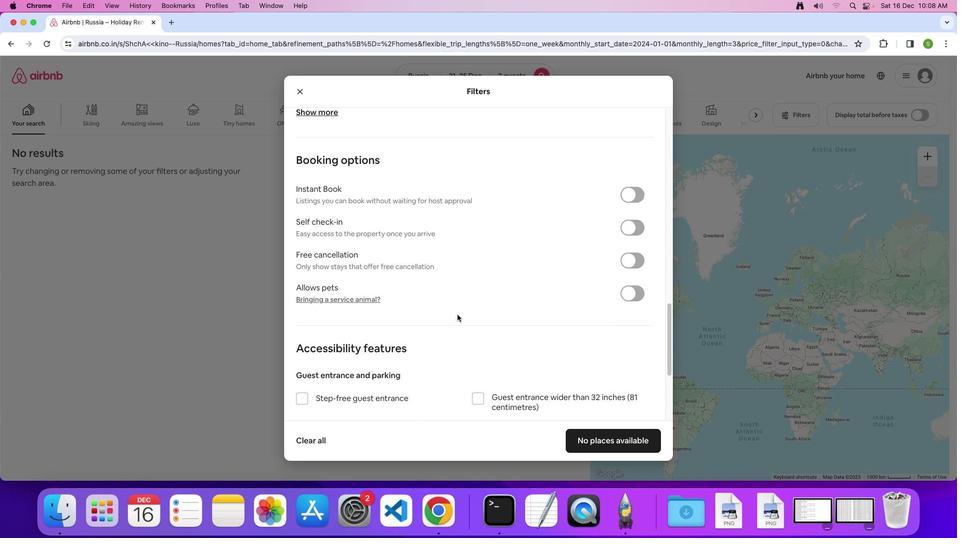
Action: Mouse scrolled (457, 314) with delta (0, 0)
Screenshot: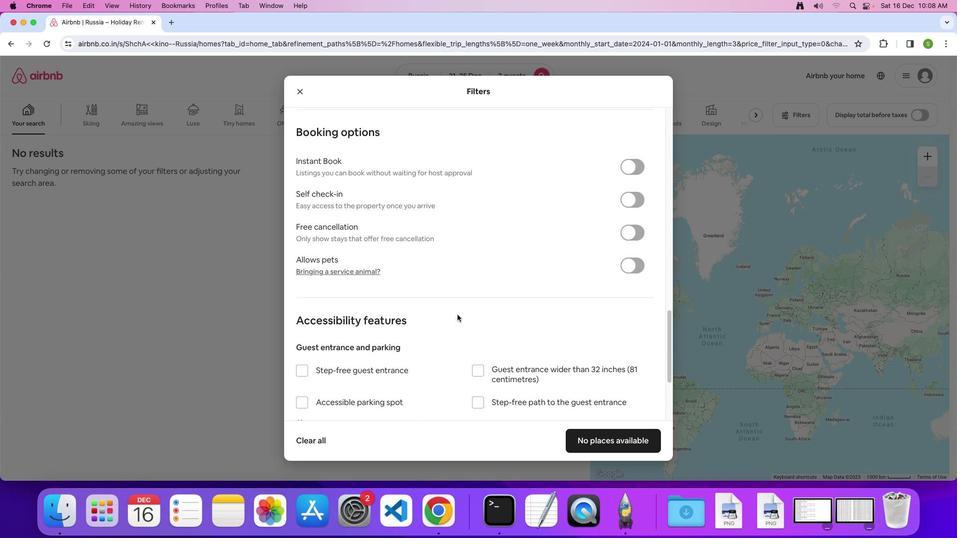 
Action: Mouse scrolled (457, 314) with delta (0, -1)
Screenshot: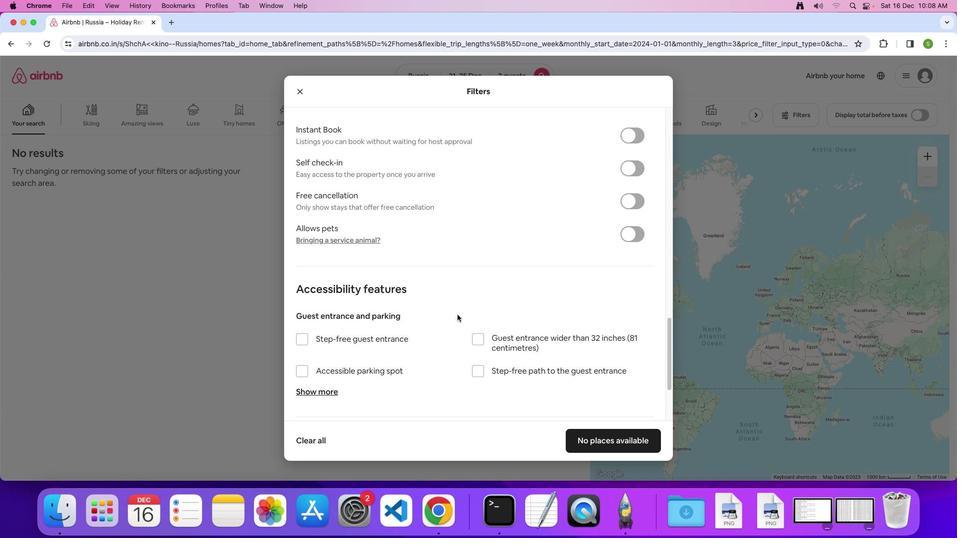 
Action: Mouse scrolled (457, 314) with delta (0, 0)
Screenshot: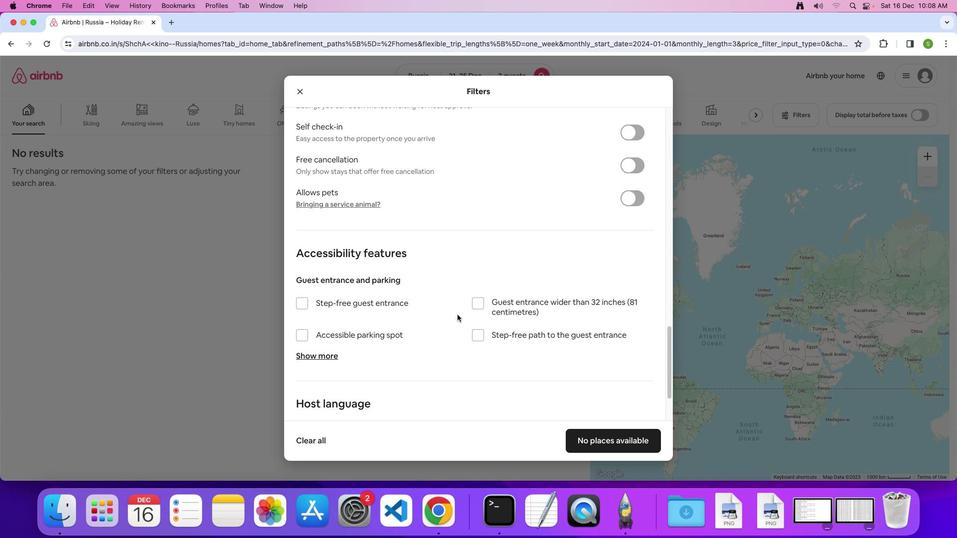 
Action: Mouse scrolled (457, 314) with delta (0, 0)
Screenshot: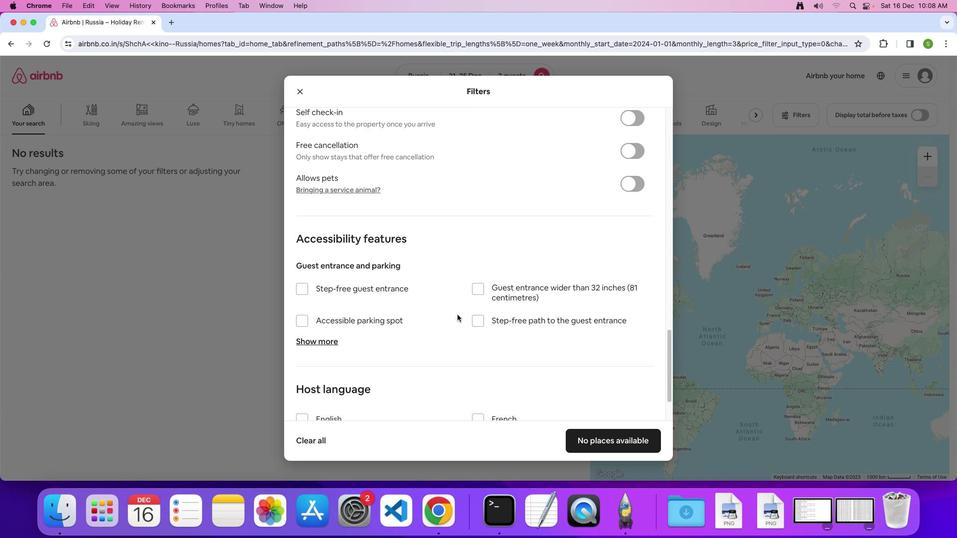 
Action: Mouse scrolled (457, 314) with delta (0, -1)
Screenshot: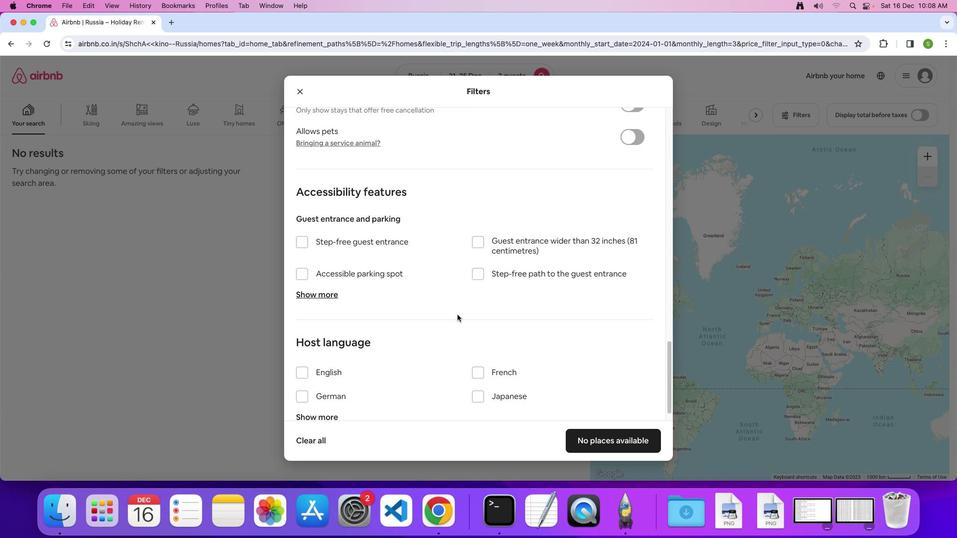 
Action: Mouse scrolled (457, 314) with delta (0, 0)
Screenshot: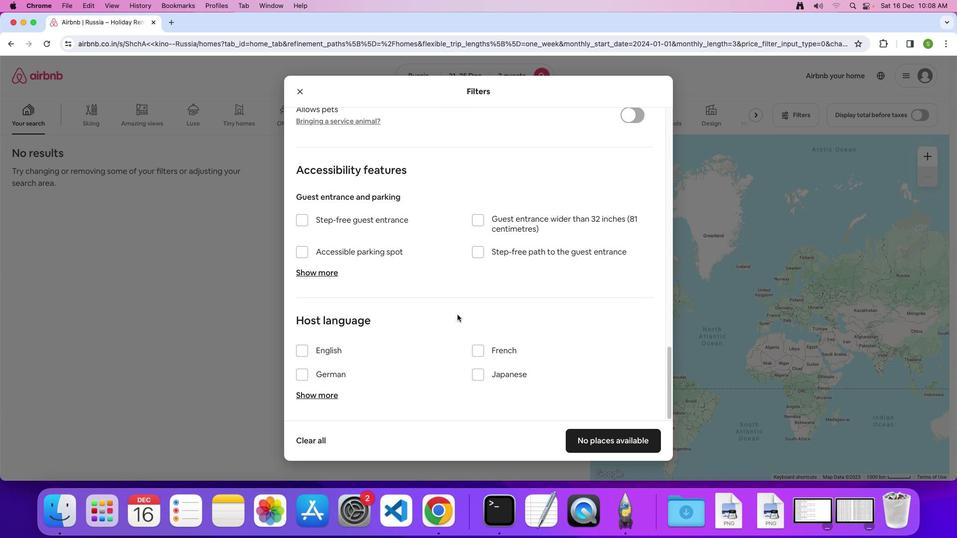 
Action: Mouse scrolled (457, 314) with delta (0, 0)
Screenshot: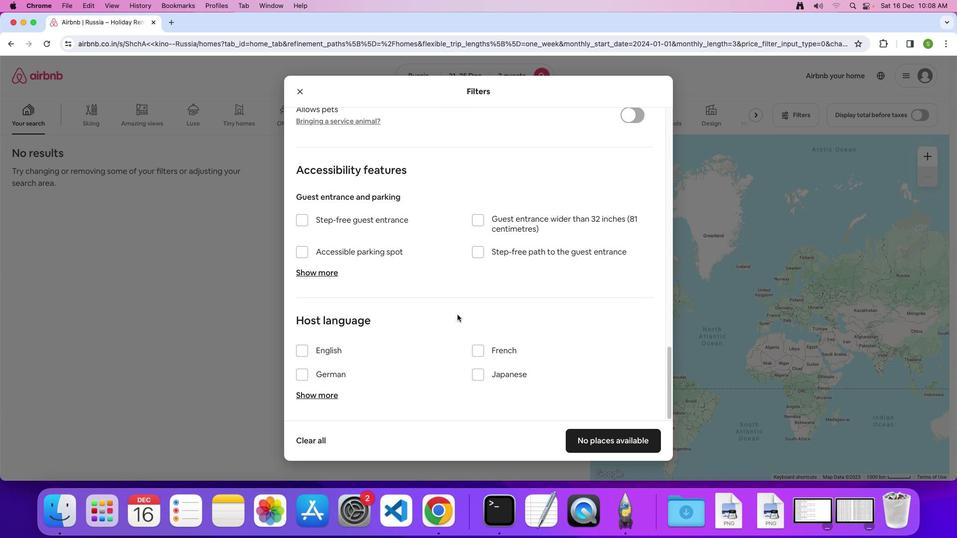 
Action: Mouse scrolled (457, 314) with delta (0, -1)
Screenshot: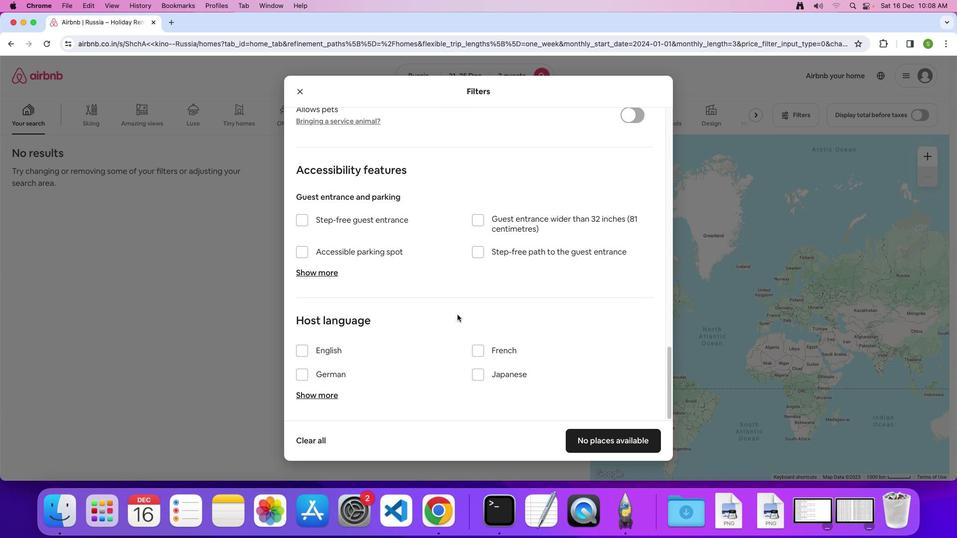 
Action: Mouse moved to (605, 436)
Screenshot: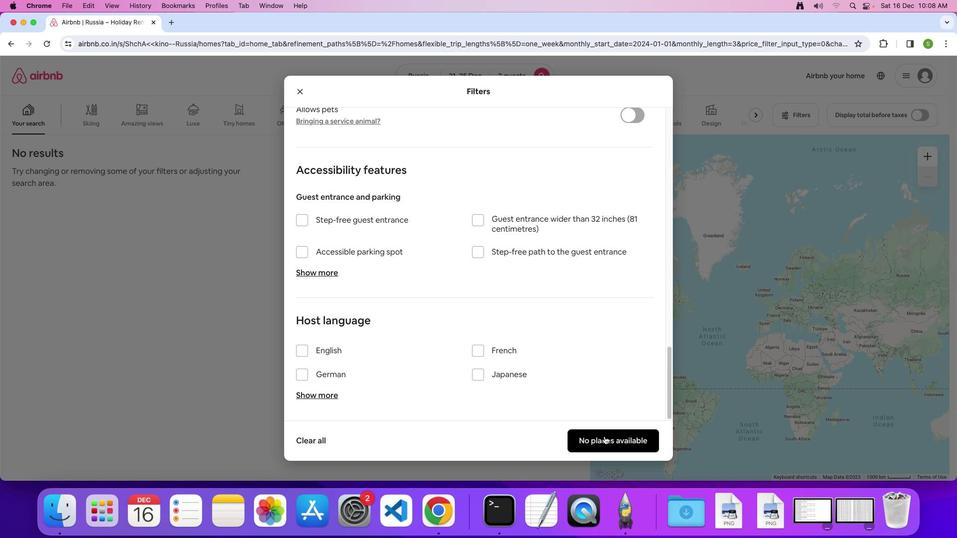 
Action: Mouse pressed left at (605, 436)
Screenshot: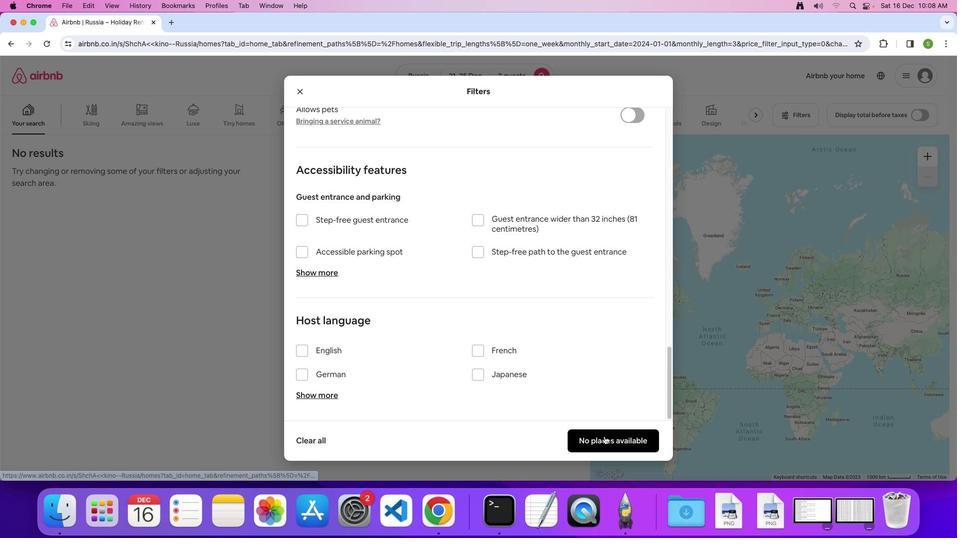 
Action: Mouse moved to (403, 253)
Screenshot: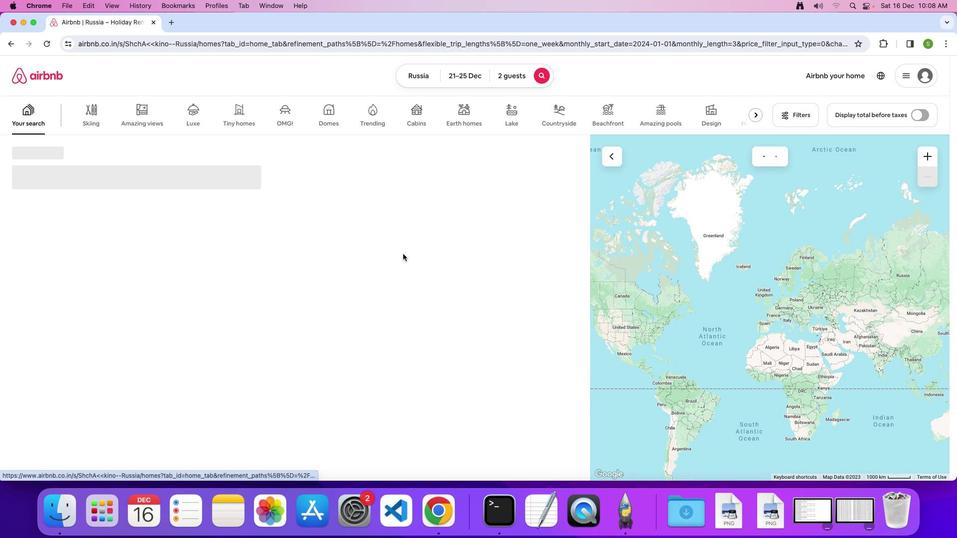 
